 Task: Add Attachment from Google Drive to Card Card0000000027 in Board Board0000000007 in Workspace WS0000000003 in Trello. Add Cover Orange to Card Card0000000027 in Board Board0000000007 in Workspace WS0000000003 in Trello. Add "Add Label …" with "Title" Title0000000027 to Button Button0000000027 to Card Card0000000027 in Board Board0000000007 in Workspace WS0000000003 in Trello. Add Description DS0000000027 to Card Card0000000027 in Board Board0000000007 in Workspace WS0000000003 in Trello. Add Comment CM0000000027 to Card Card0000000027 in Board Board0000000007 in Workspace WS0000000003 in Trello
Action: Mouse moved to (458, 563)
Screenshot: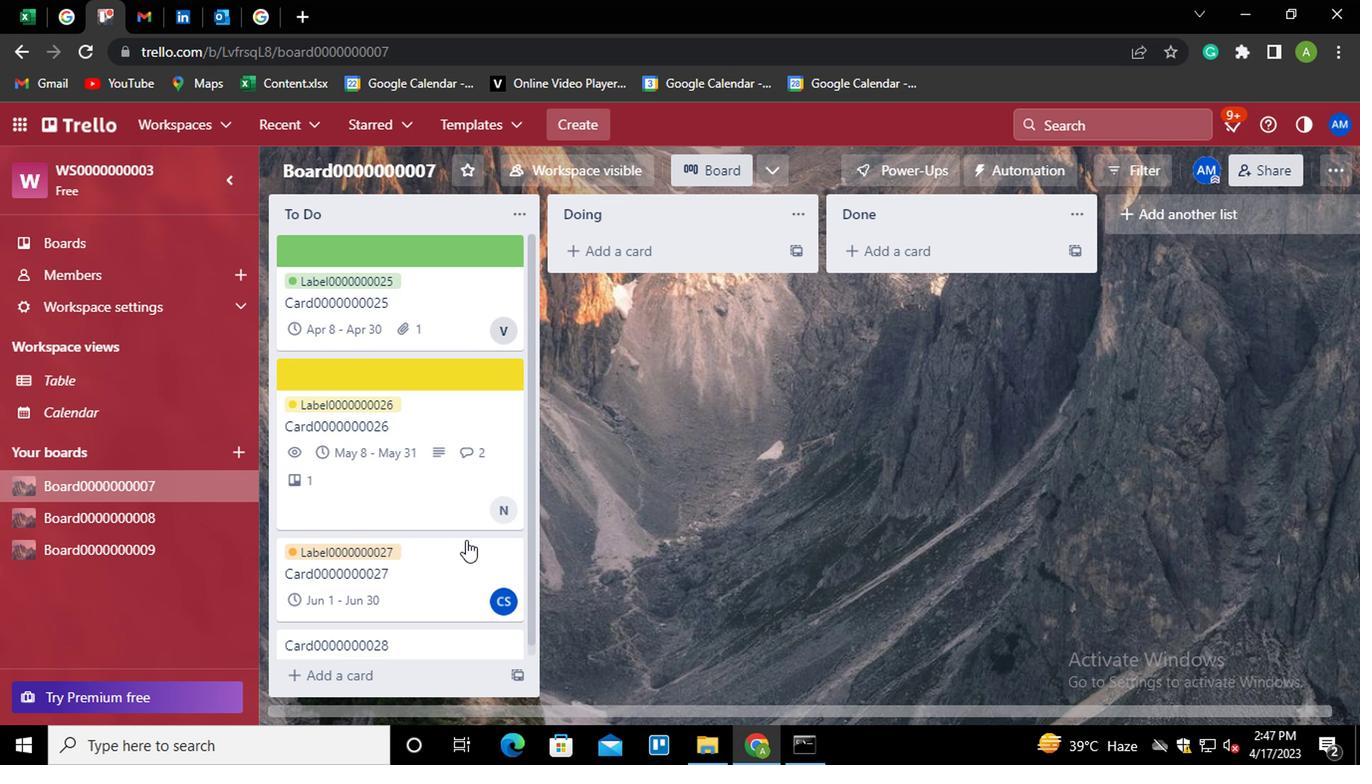 
Action: Mouse pressed left at (458, 563)
Screenshot: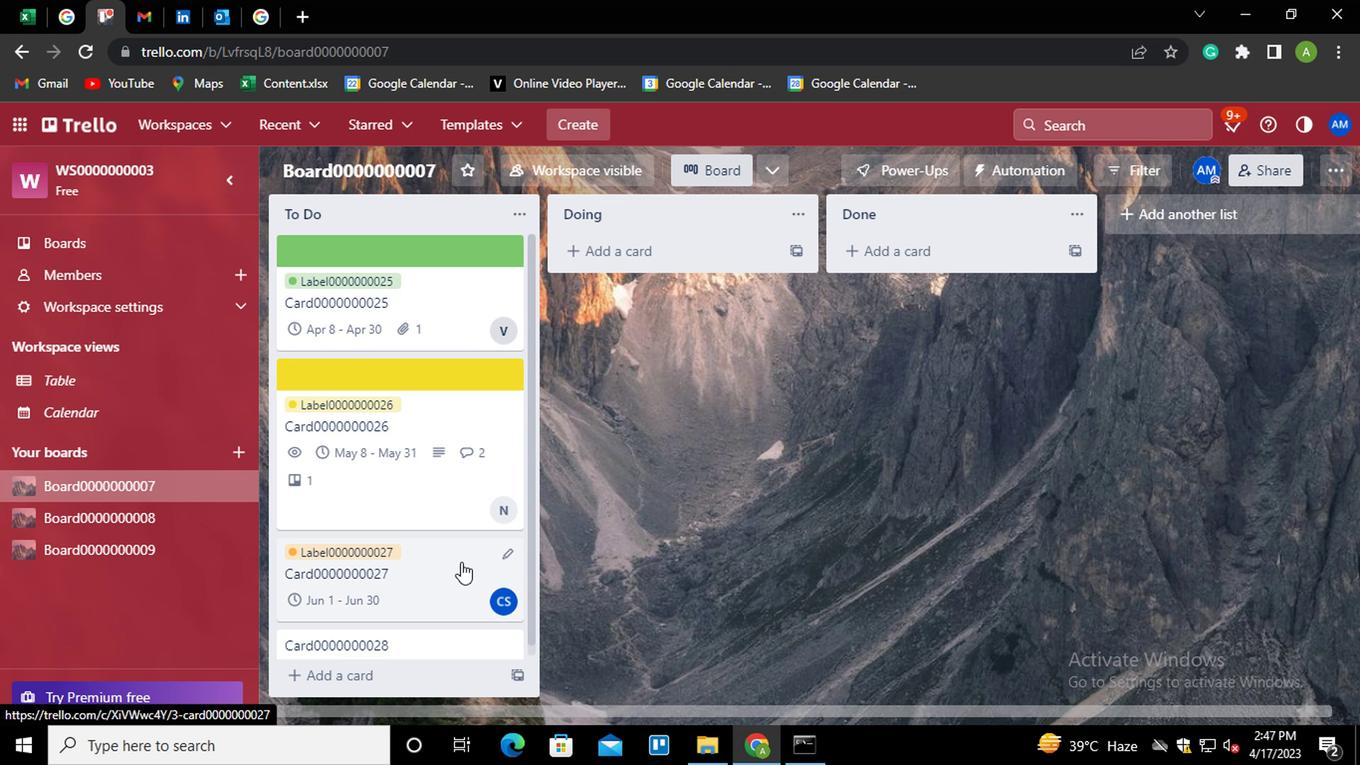 
Action: Mouse moved to (931, 437)
Screenshot: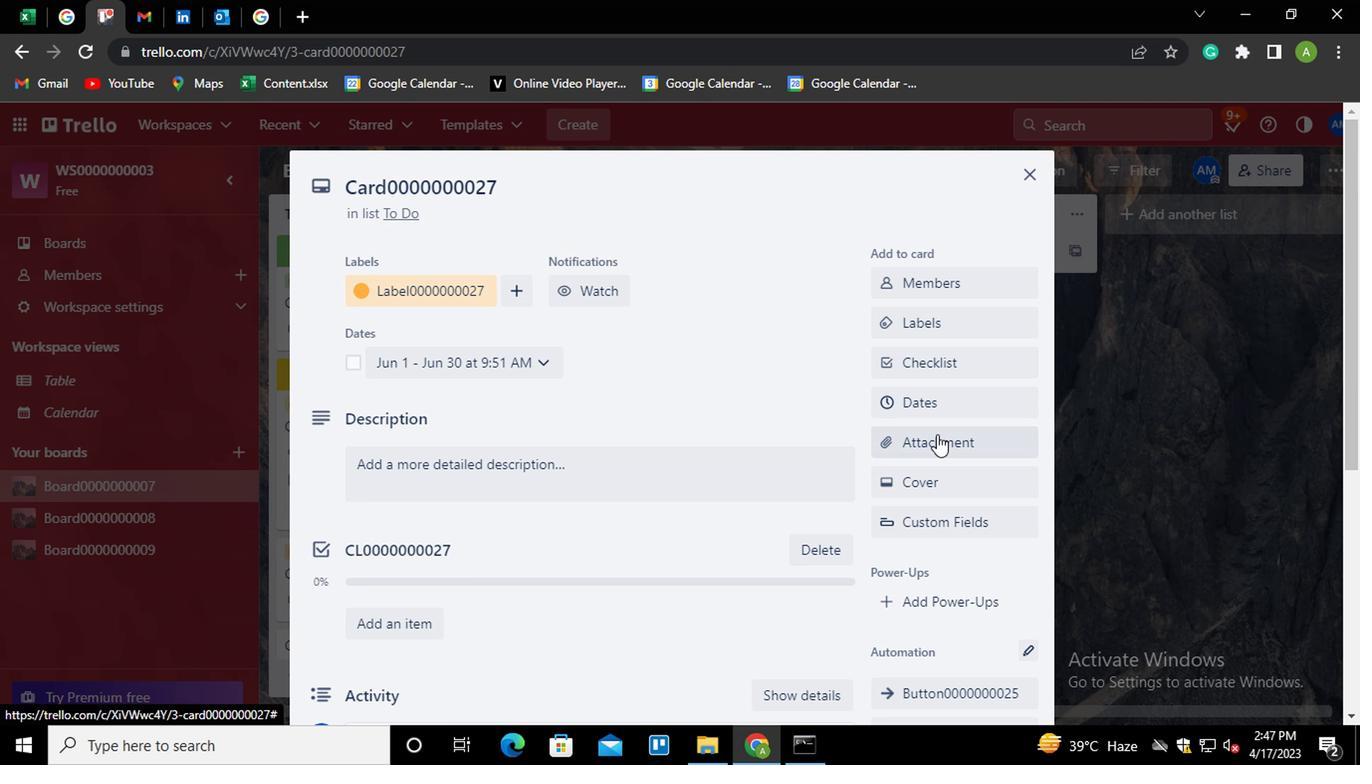 
Action: Mouse pressed left at (931, 437)
Screenshot: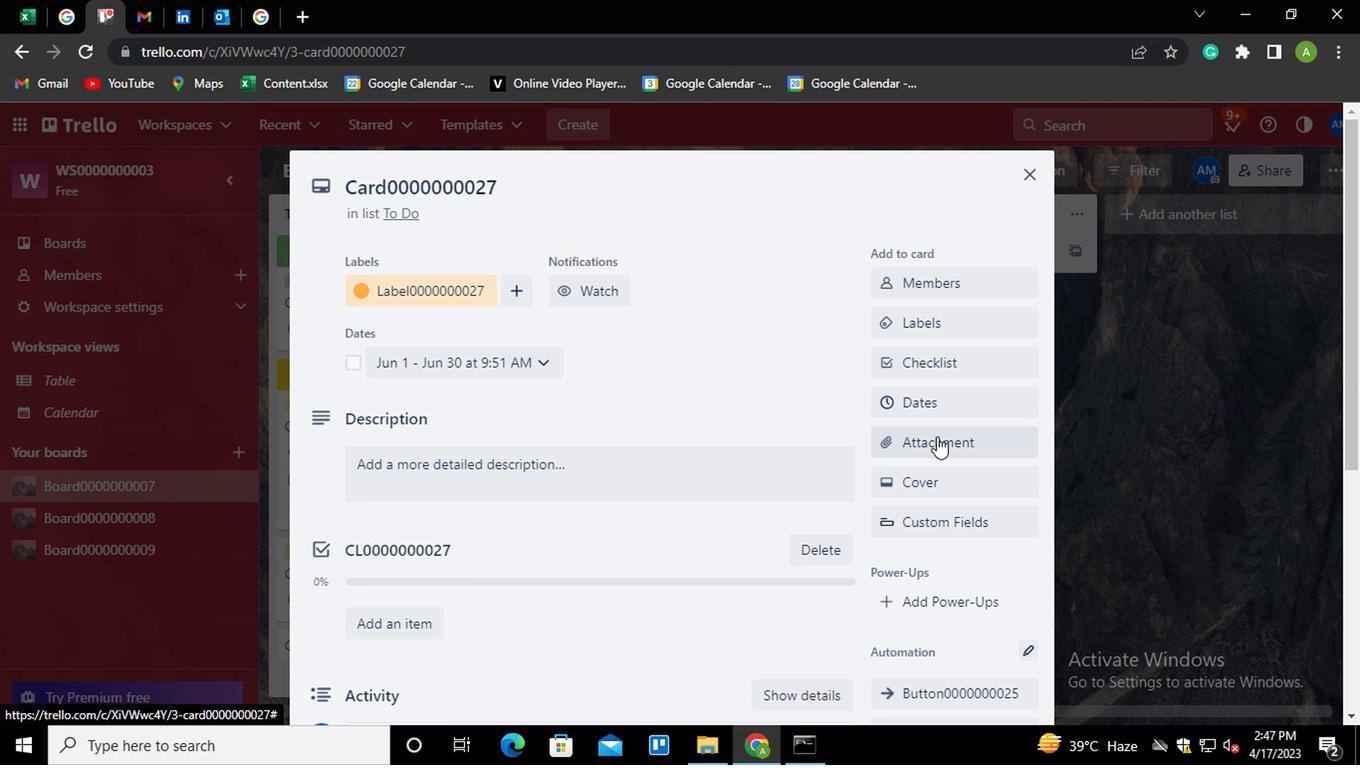 
Action: Mouse moved to (907, 275)
Screenshot: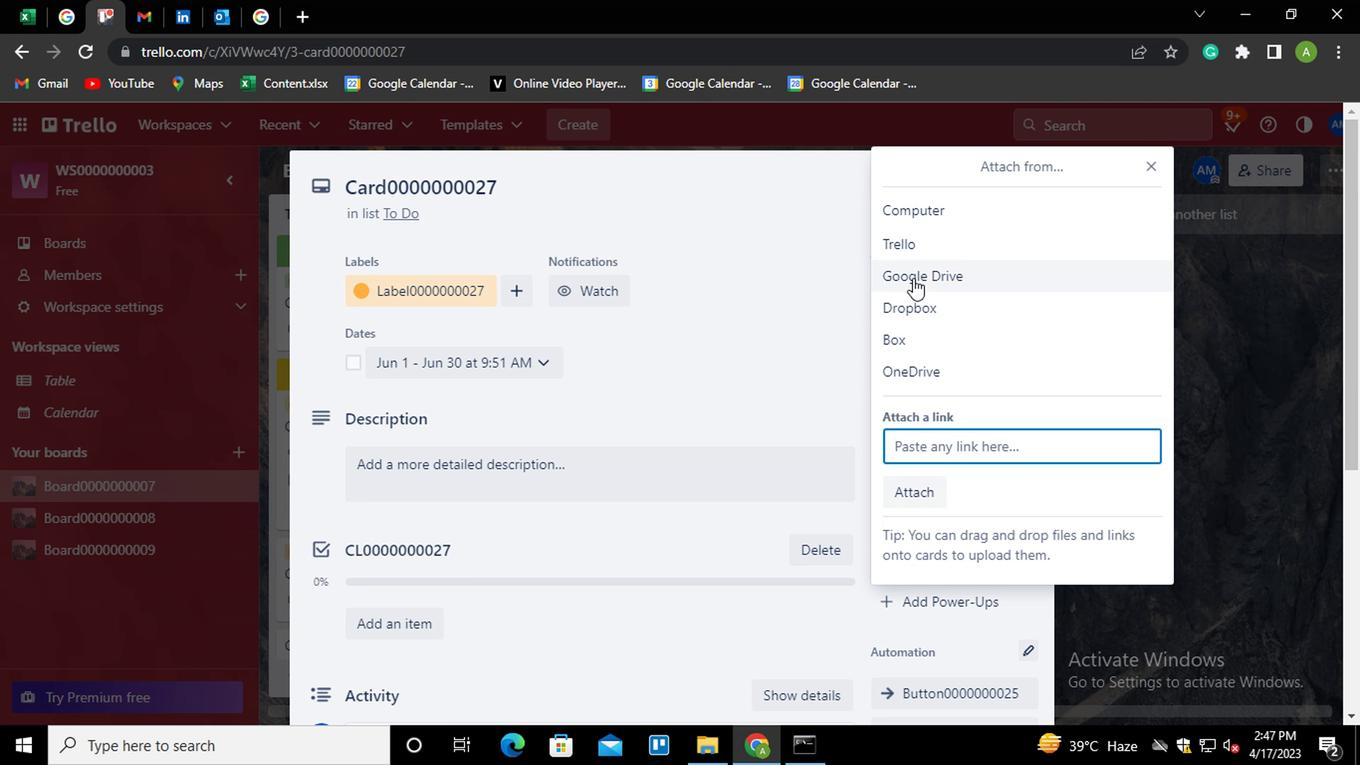 
Action: Mouse pressed left at (907, 275)
Screenshot: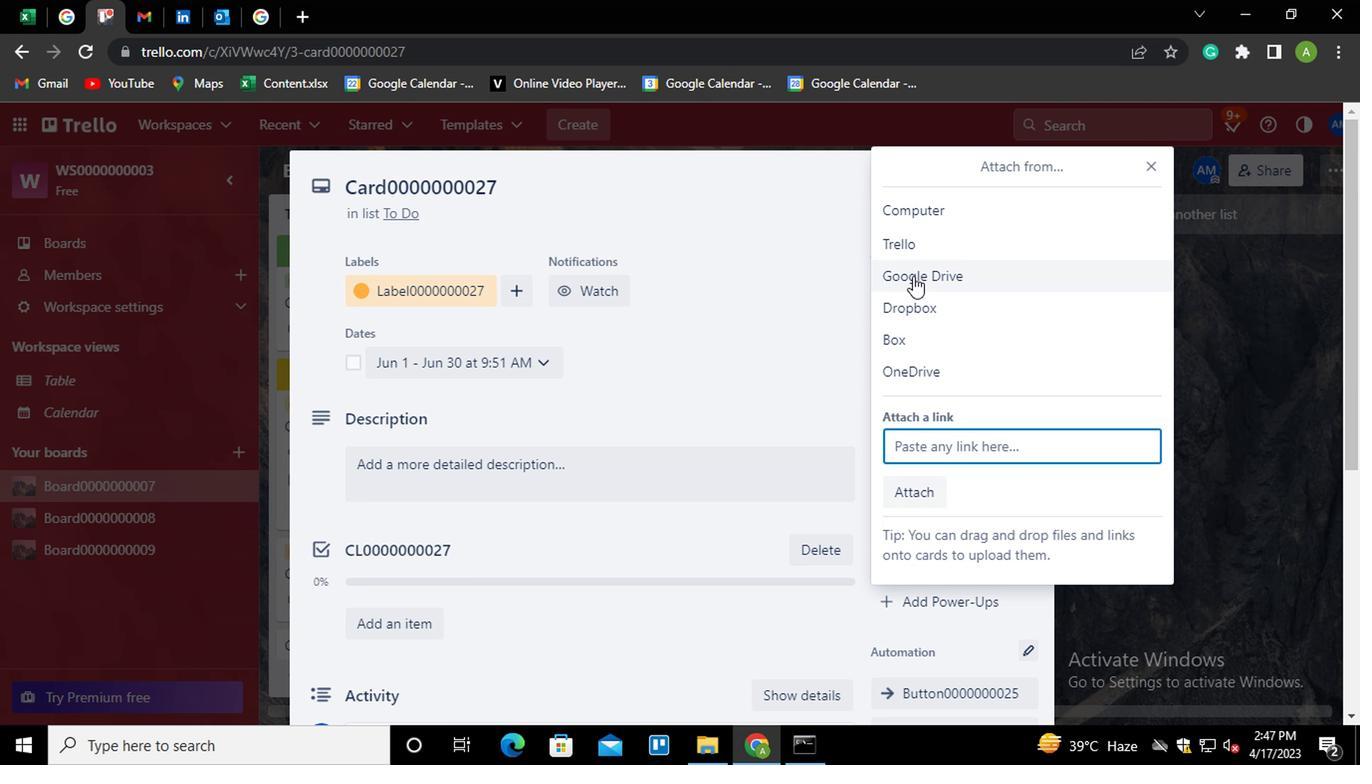 
Action: Mouse moved to (360, 418)
Screenshot: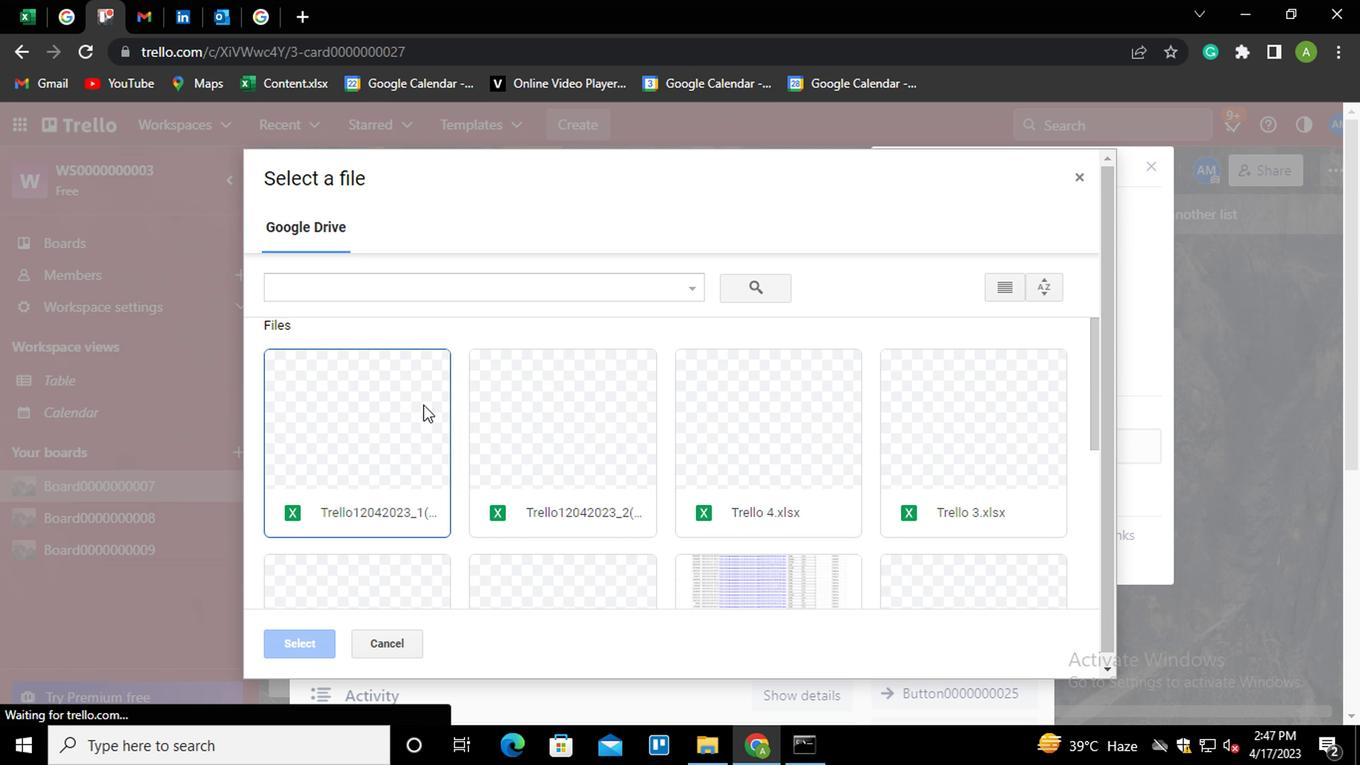 
Action: Mouse pressed left at (360, 418)
Screenshot: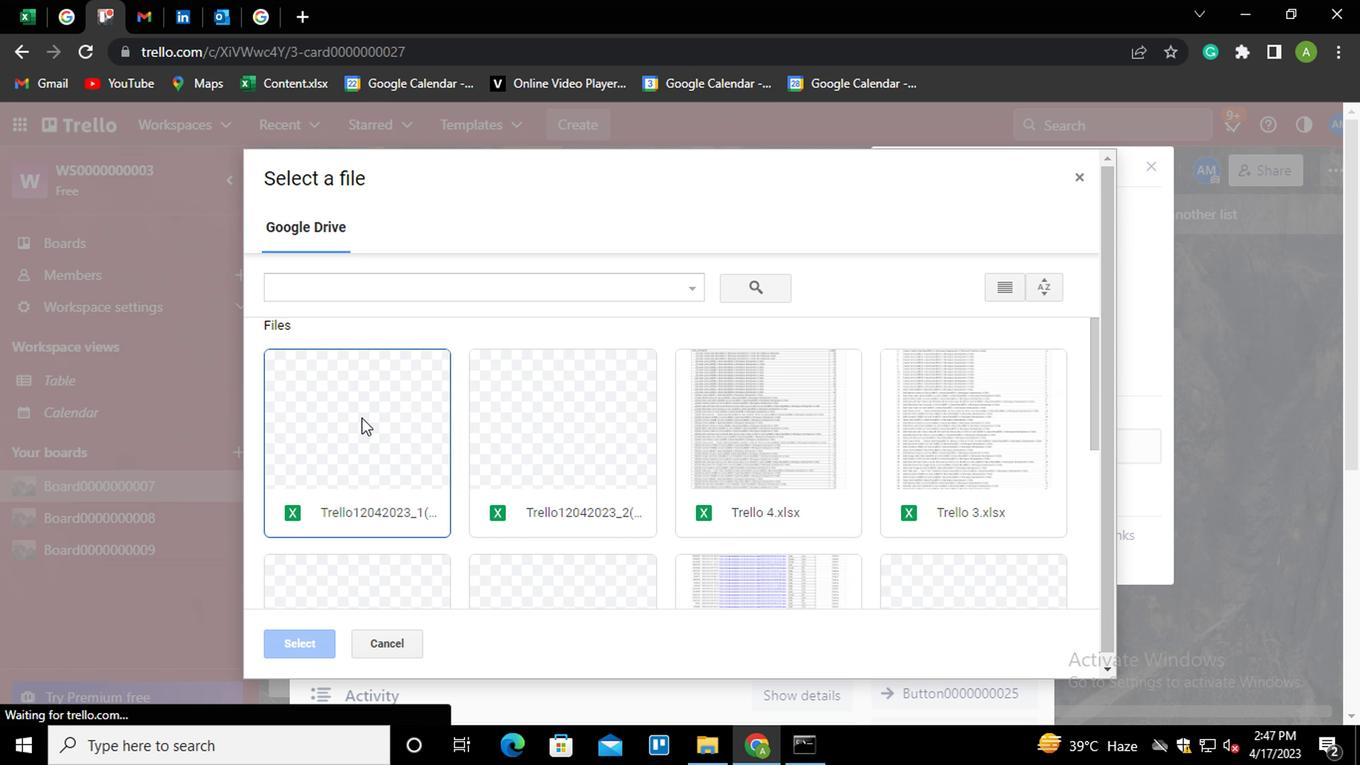 
Action: Mouse moved to (350, 473)
Screenshot: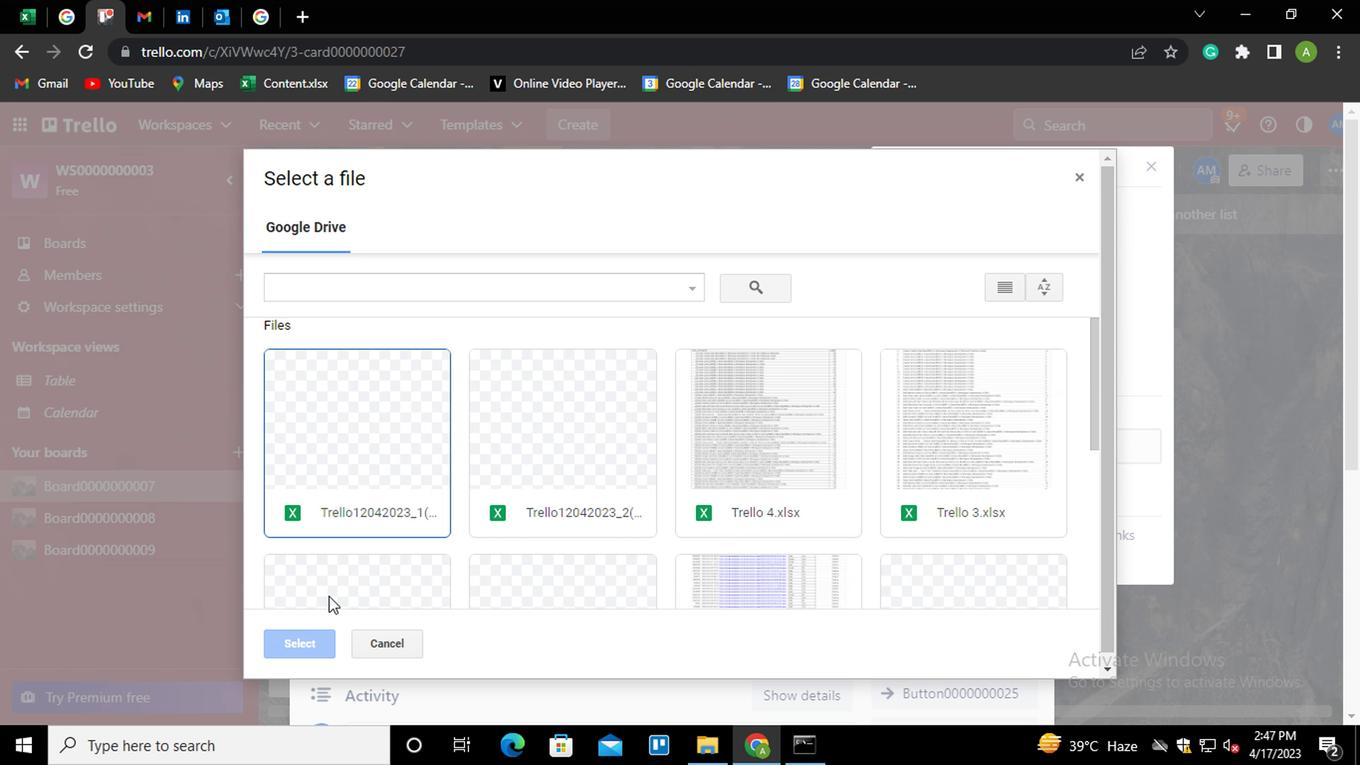 
Action: Mouse pressed left at (350, 473)
Screenshot: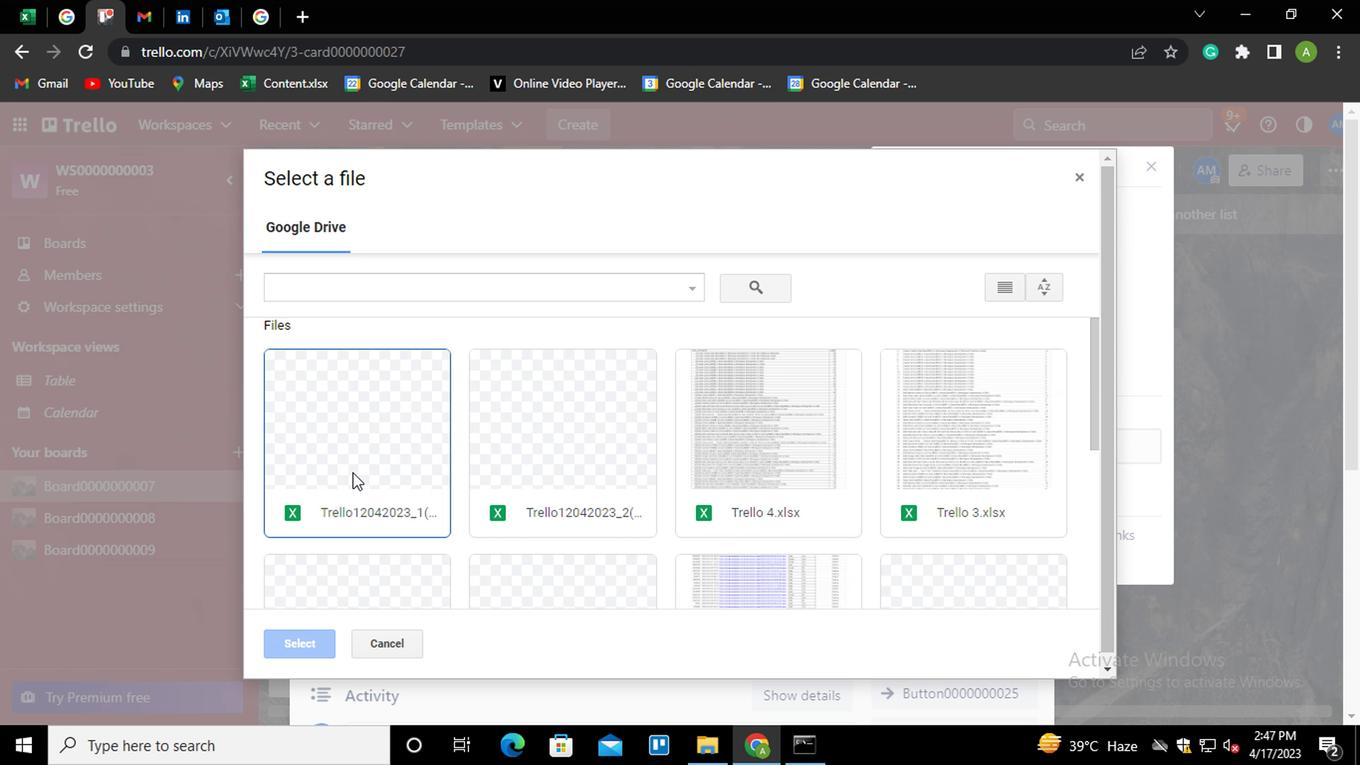 
Action: Mouse moved to (305, 642)
Screenshot: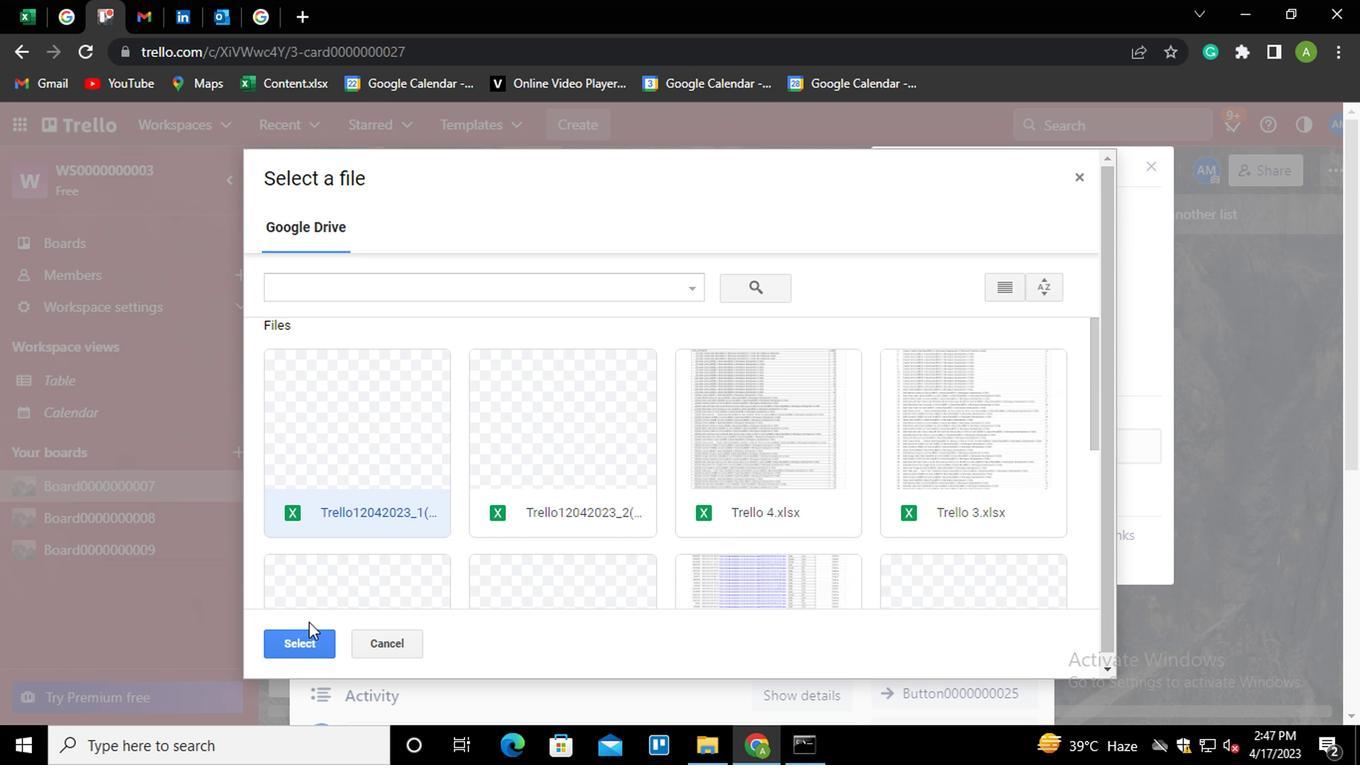 
Action: Mouse pressed left at (305, 642)
Screenshot: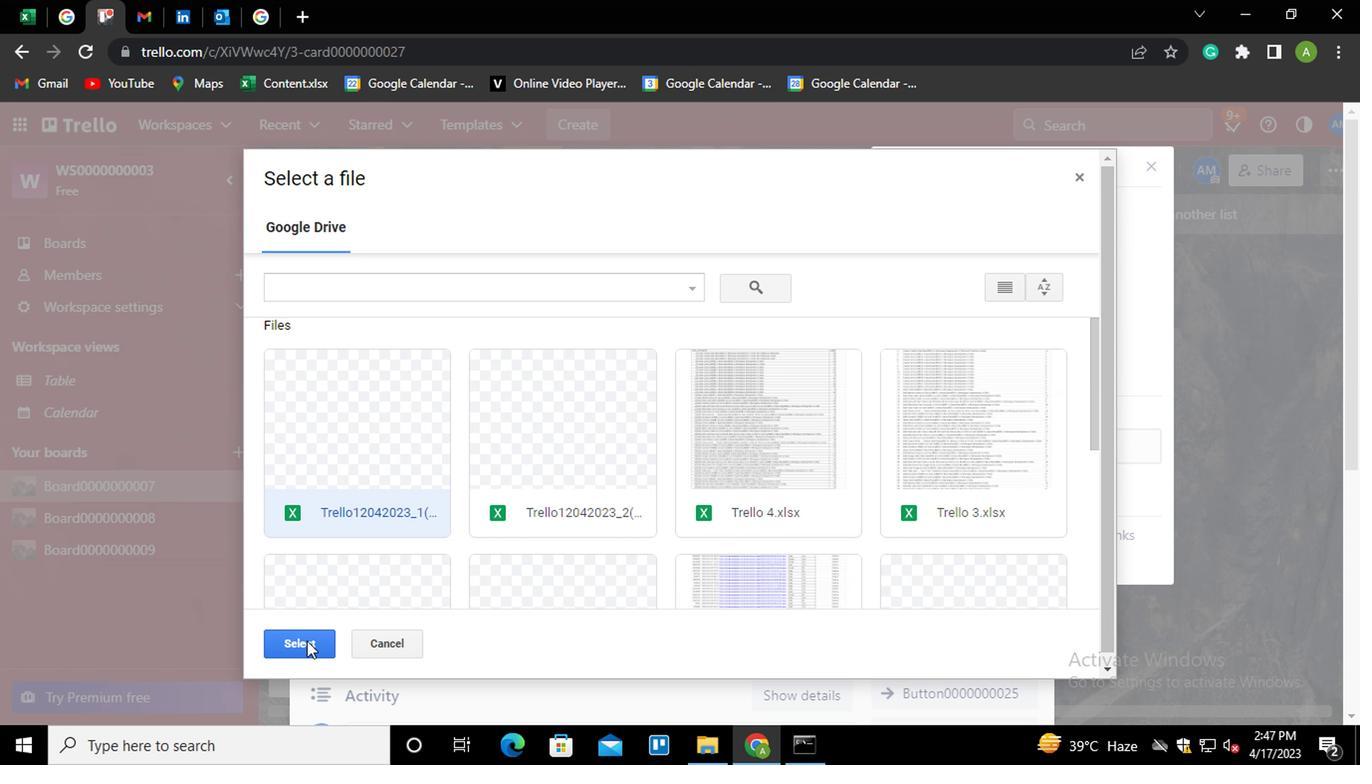 
Action: Mouse moved to (895, 488)
Screenshot: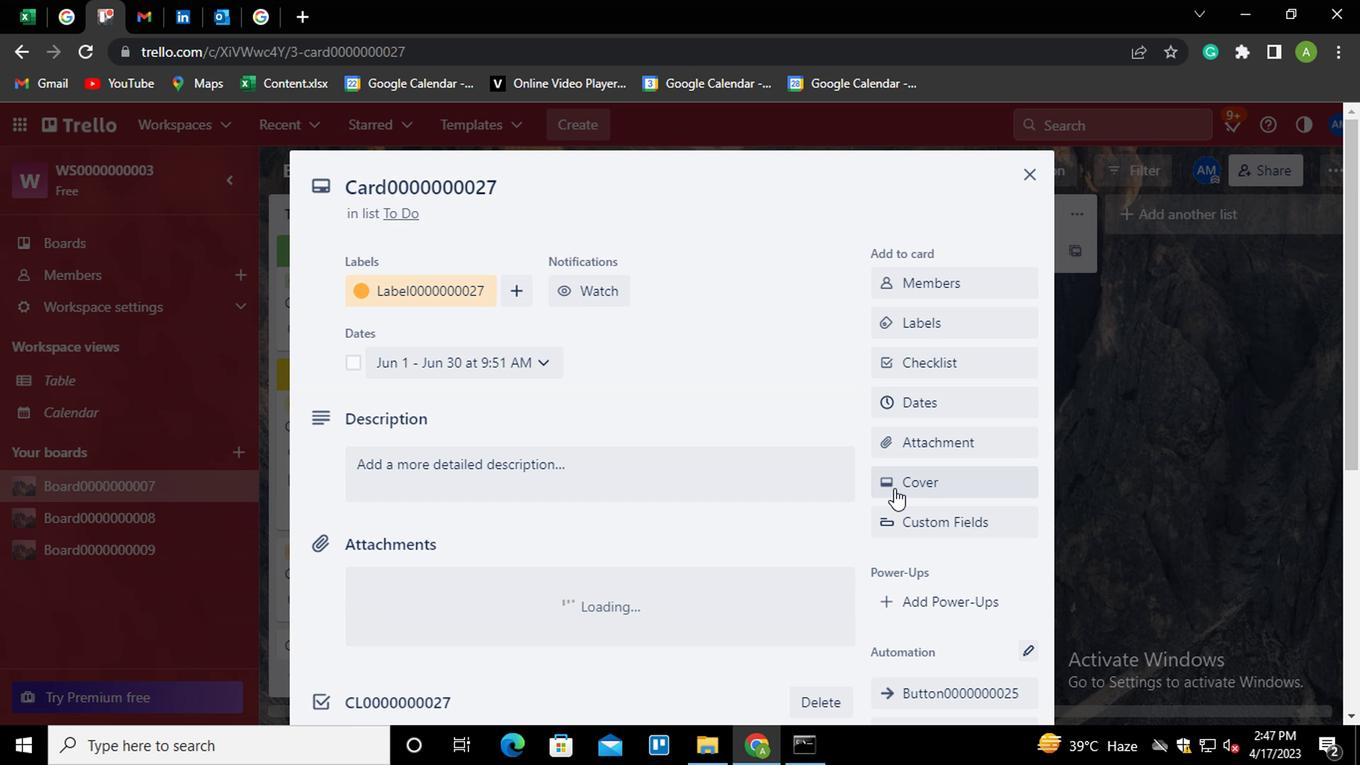 
Action: Mouse pressed left at (895, 488)
Screenshot: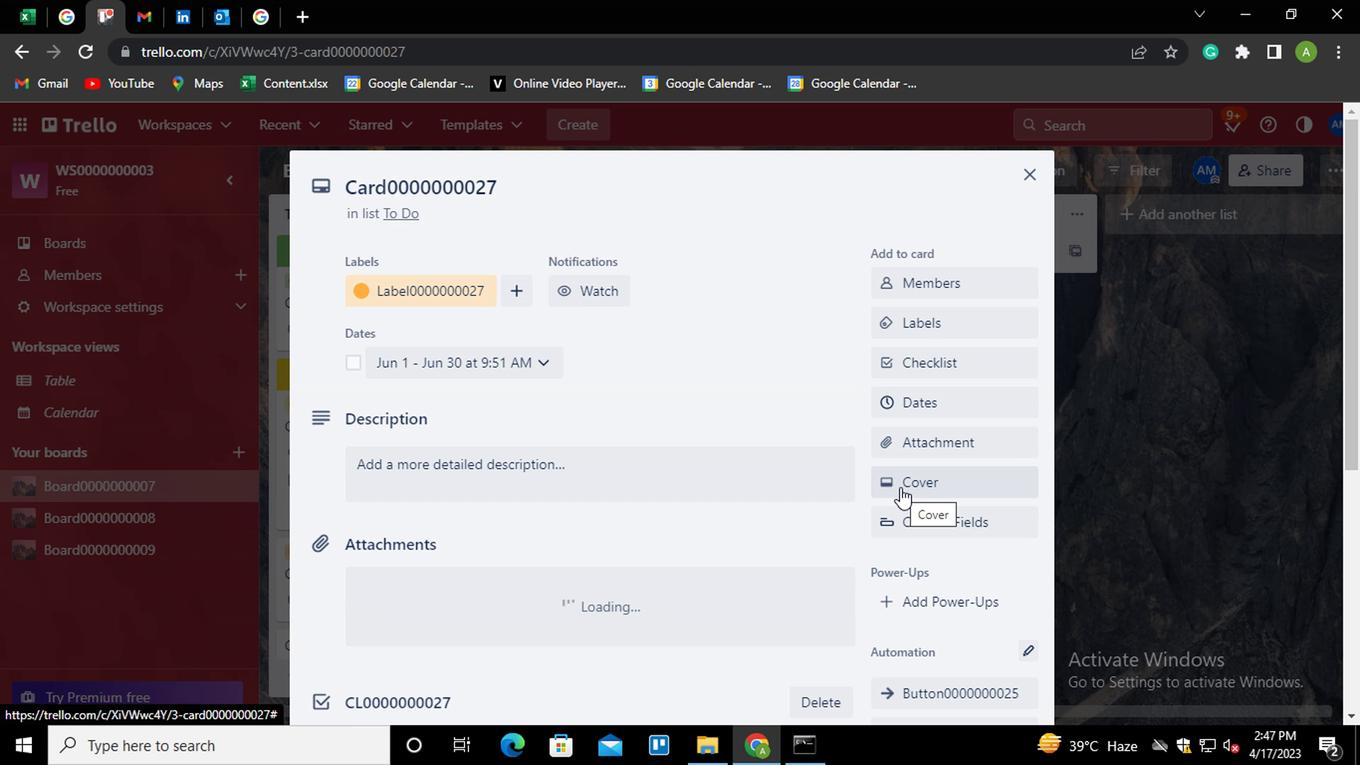 
Action: Mouse moved to (1031, 336)
Screenshot: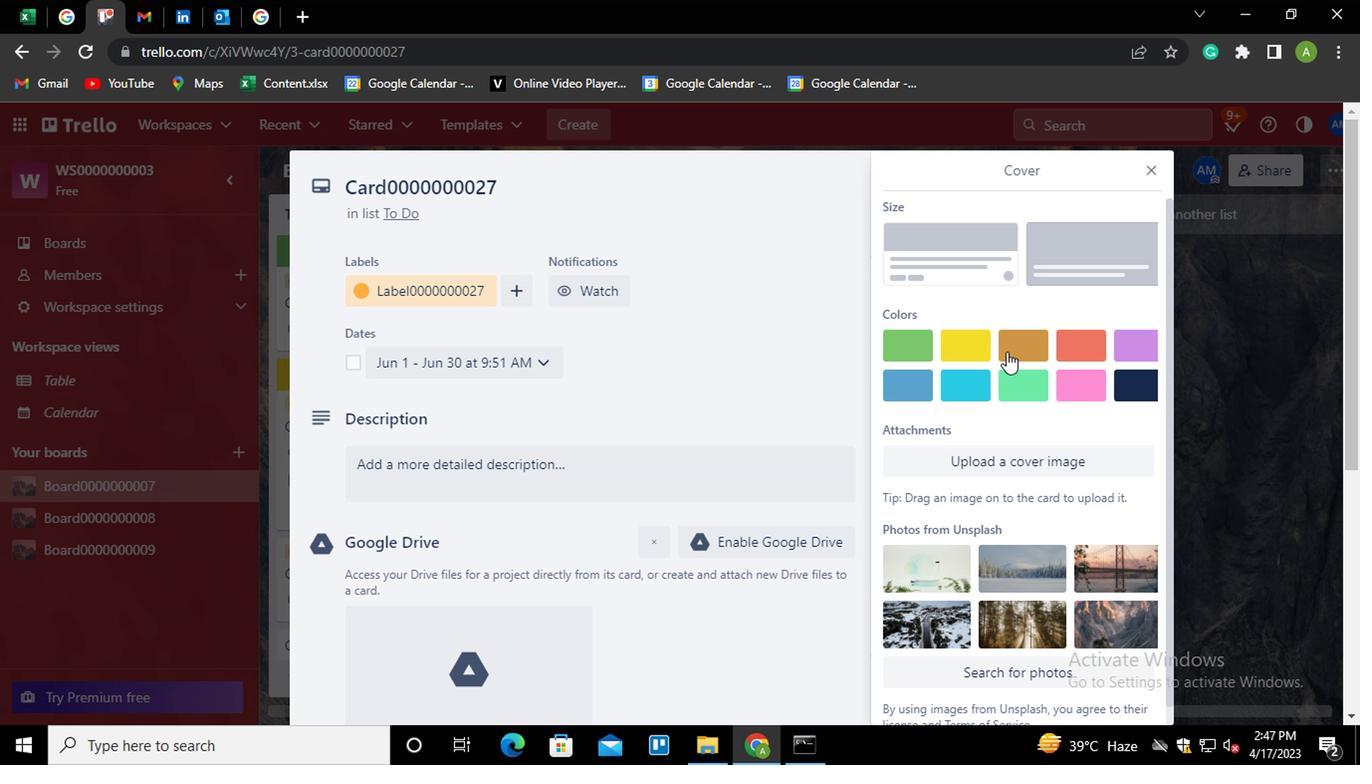 
Action: Mouse pressed left at (1031, 336)
Screenshot: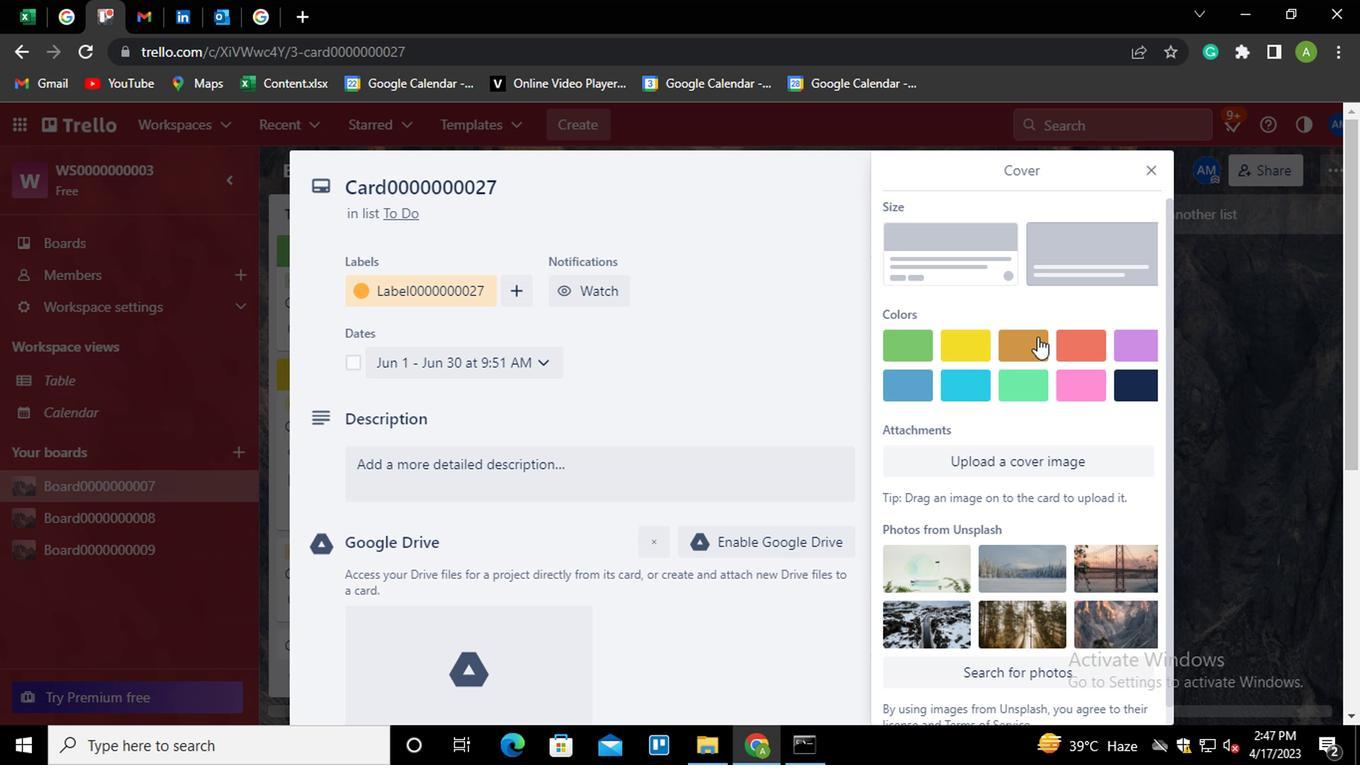 
Action: Mouse moved to (814, 444)
Screenshot: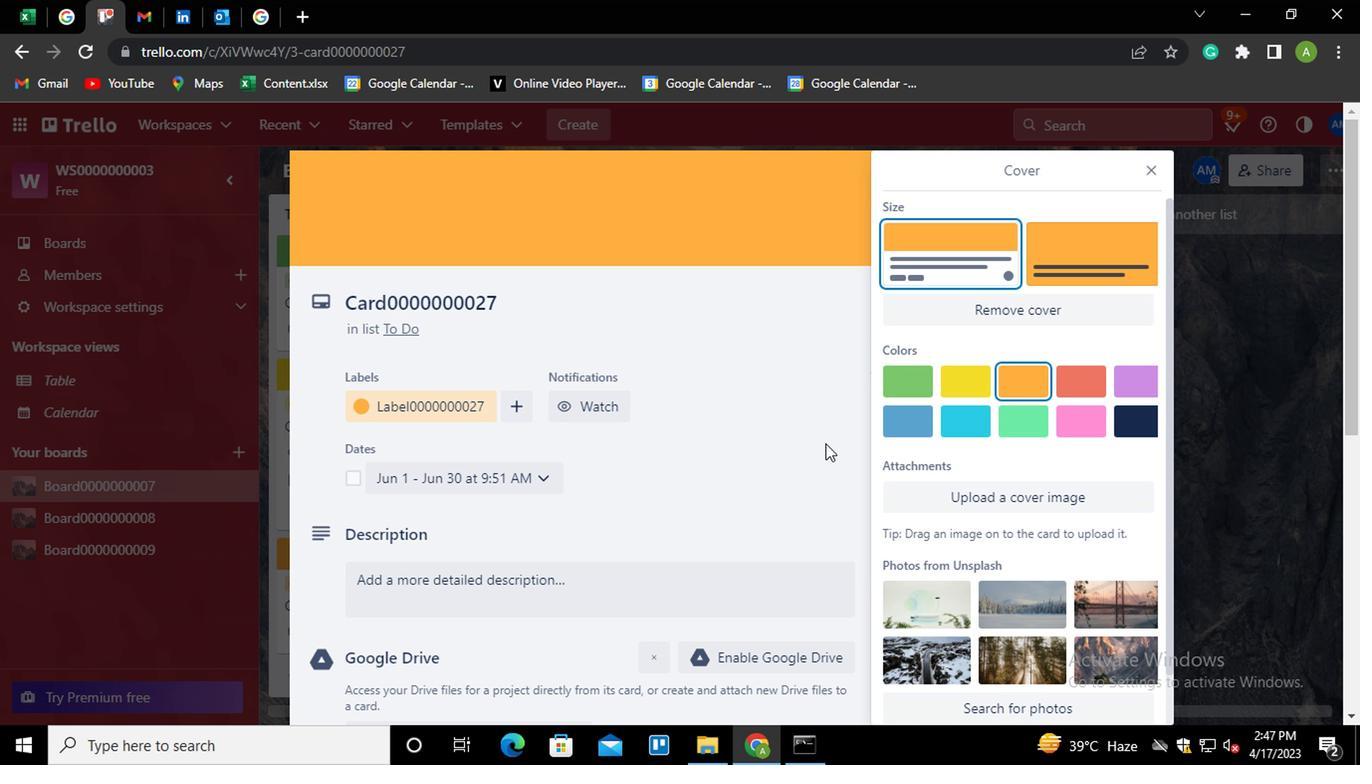 
Action: Mouse pressed left at (814, 444)
Screenshot: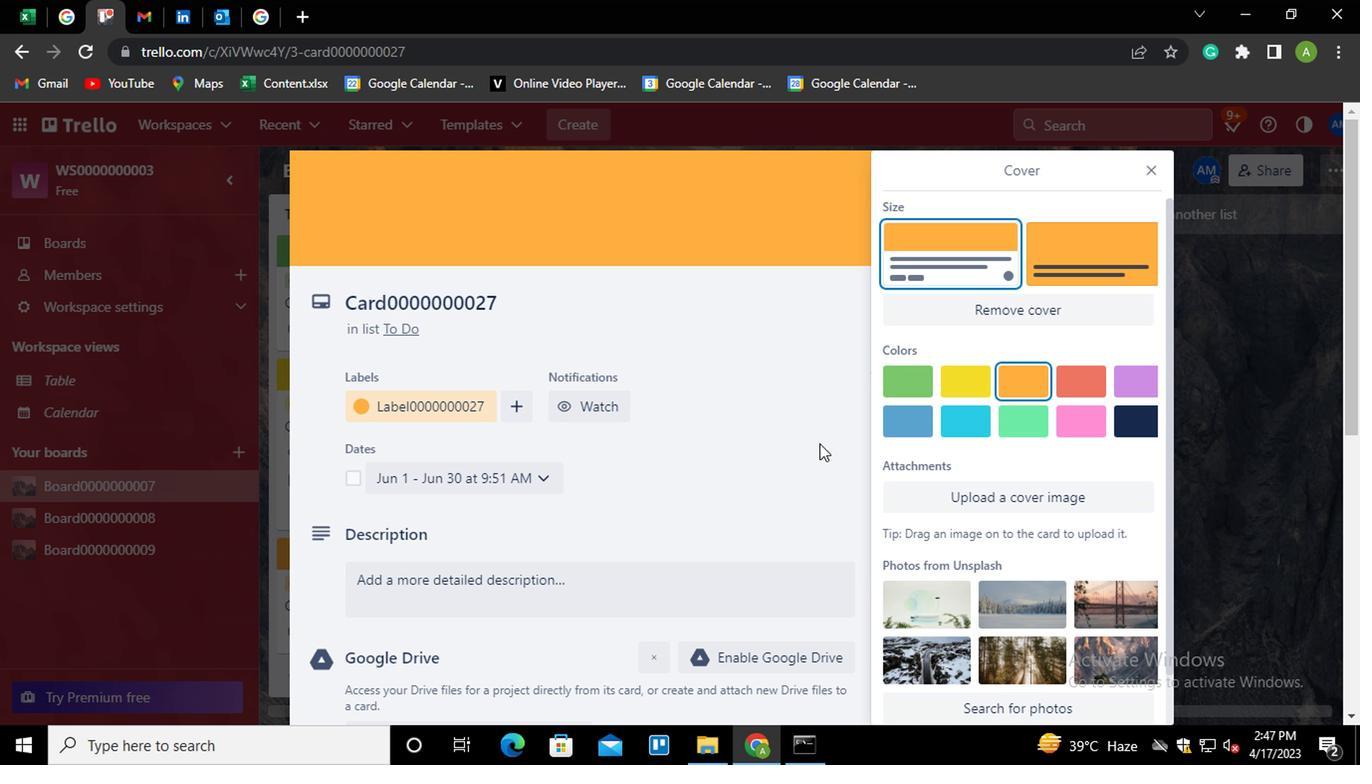 
Action: Mouse moved to (888, 542)
Screenshot: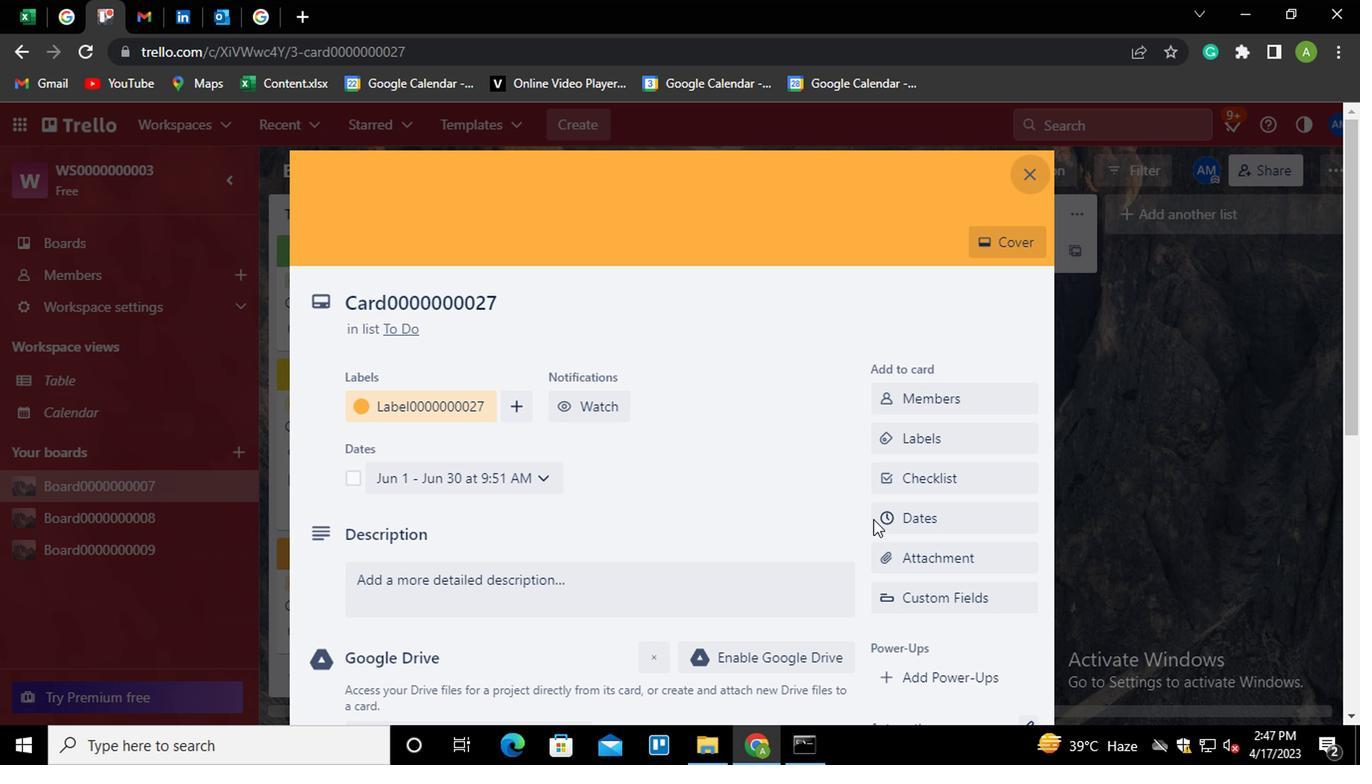 
Action: Mouse scrolled (888, 541) with delta (0, 0)
Screenshot: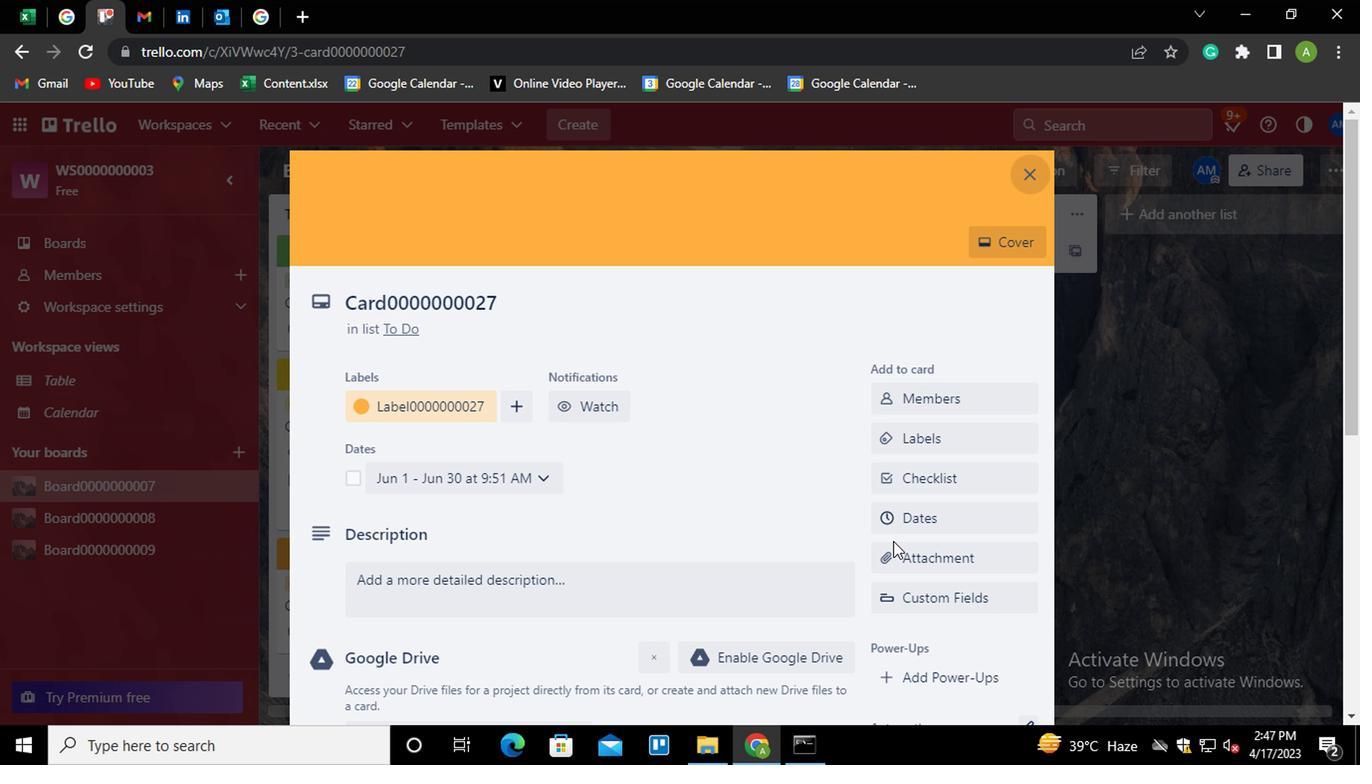 
Action: Mouse scrolled (888, 541) with delta (0, 0)
Screenshot: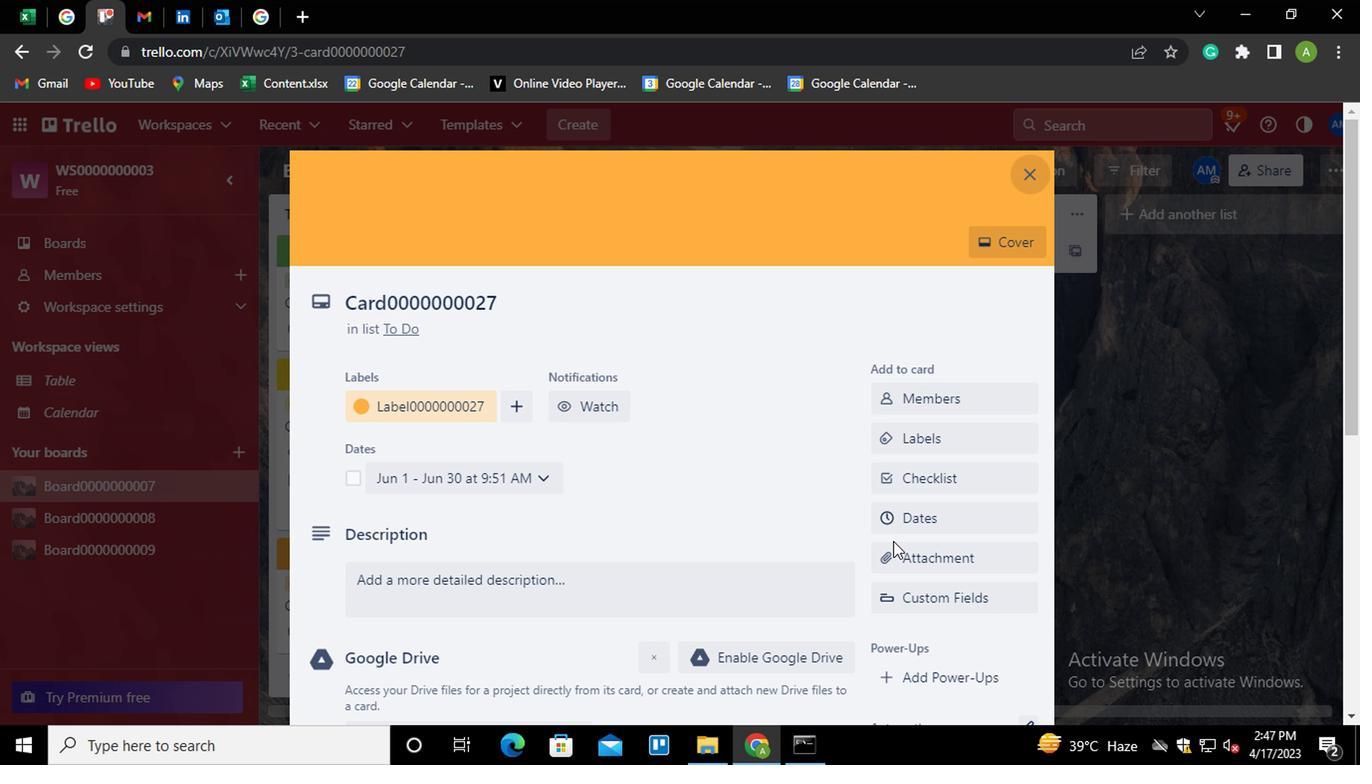 
Action: Mouse moved to (914, 644)
Screenshot: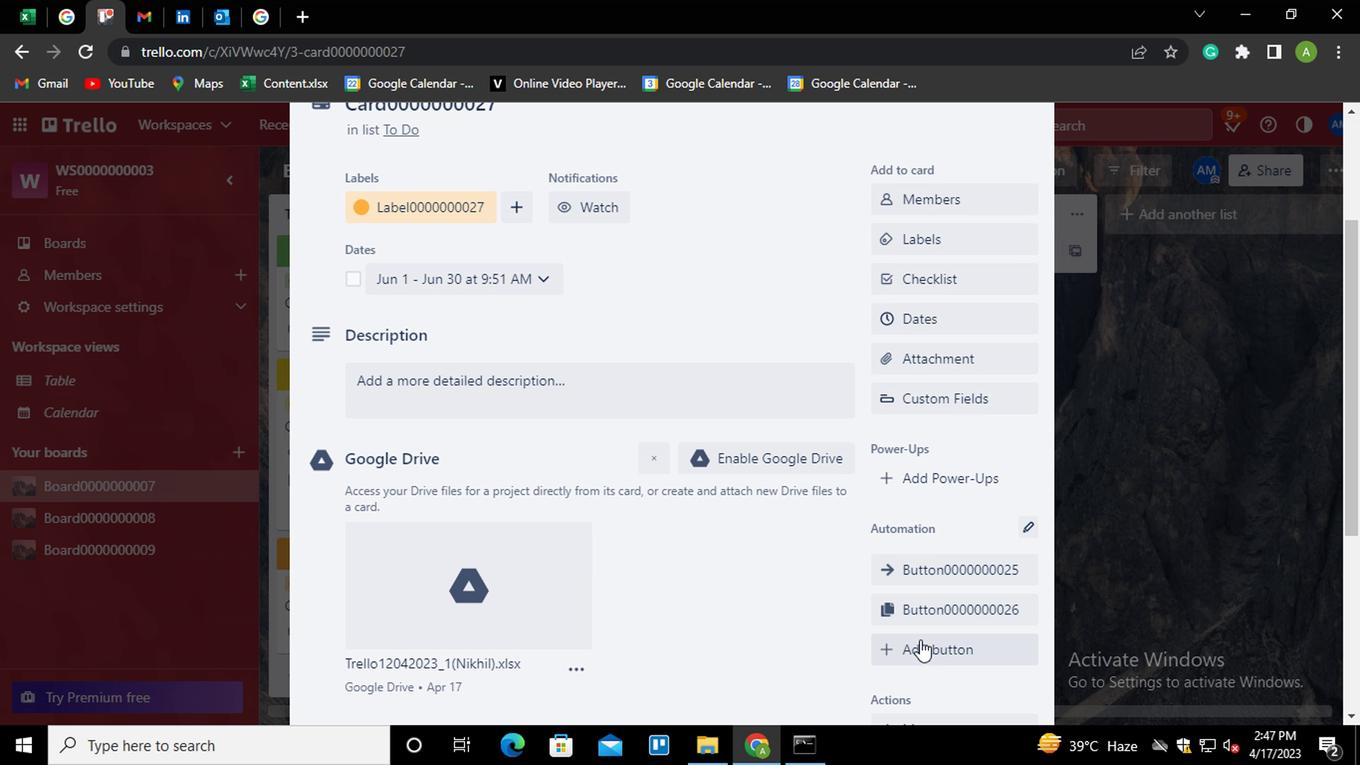 
Action: Mouse pressed left at (914, 644)
Screenshot: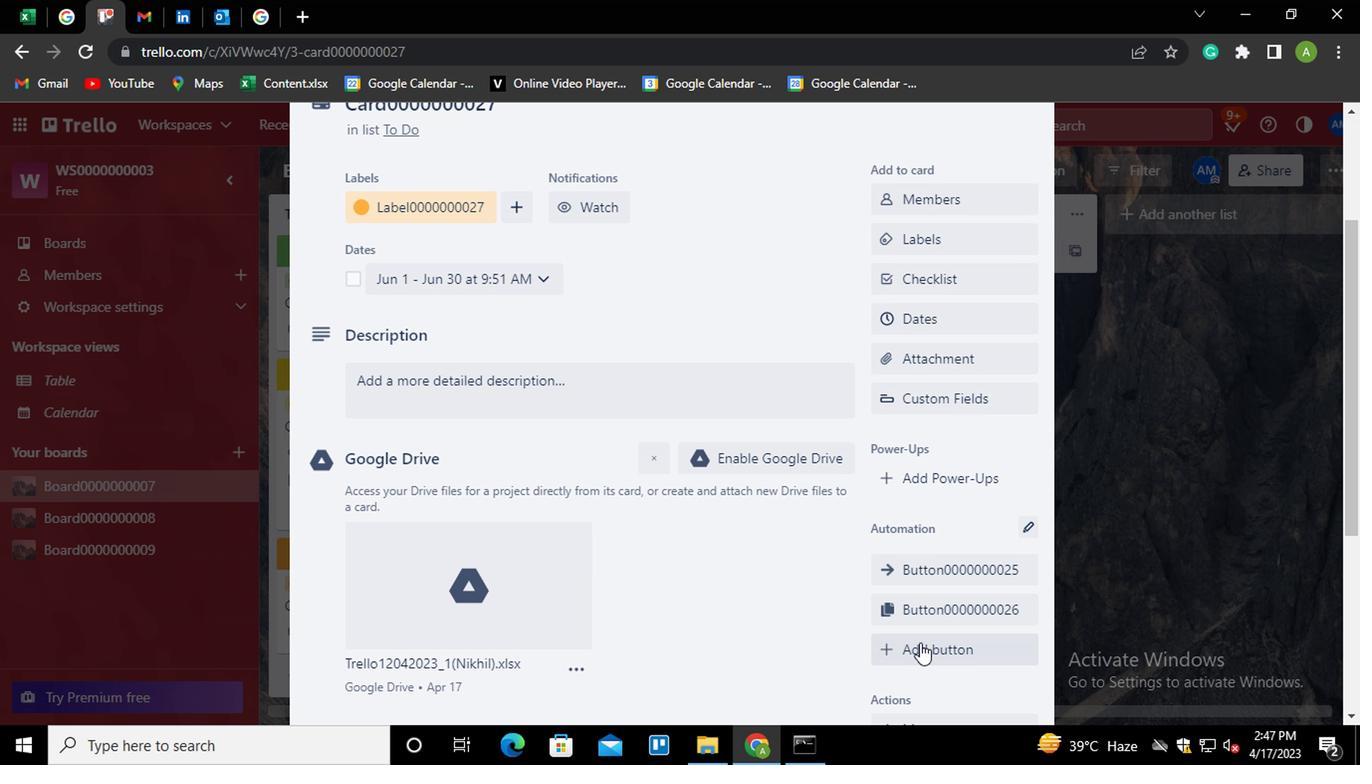 
Action: Mouse moved to (943, 343)
Screenshot: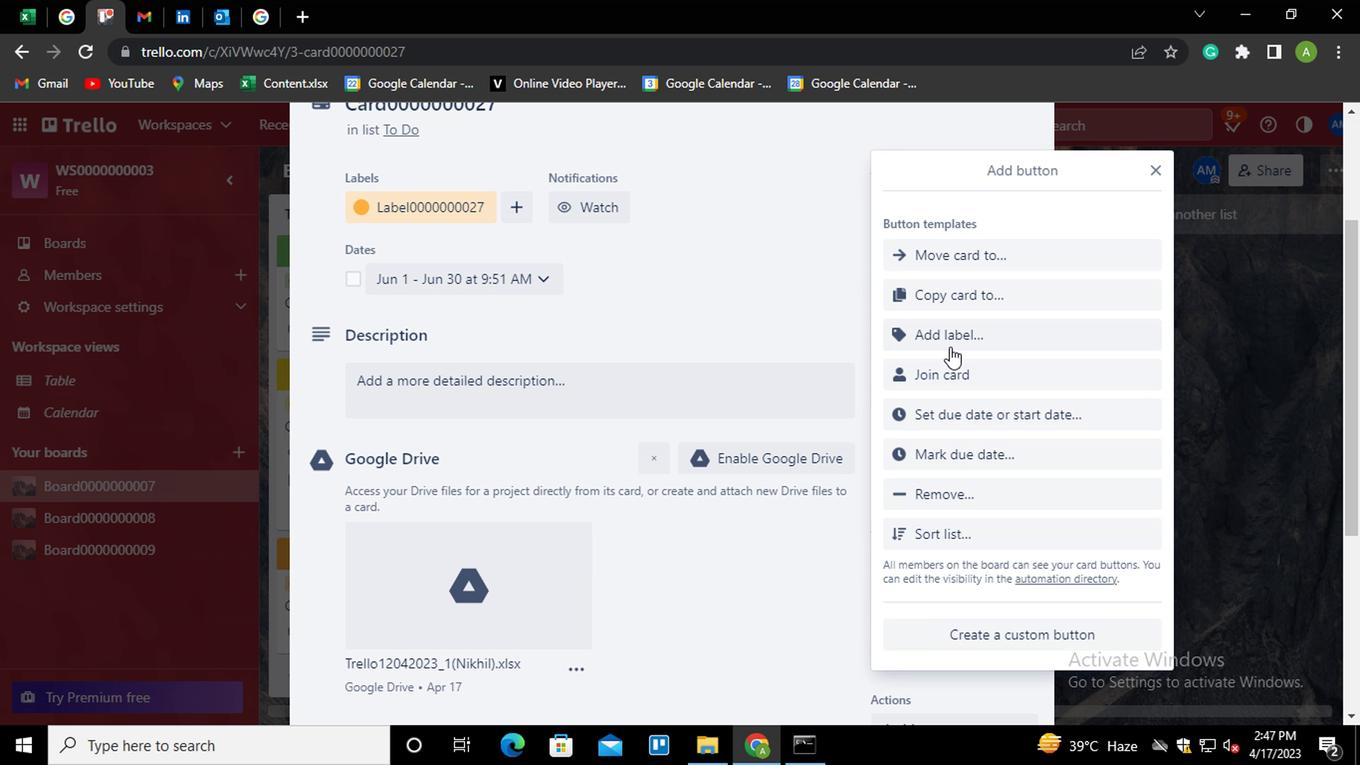 
Action: Mouse pressed left at (943, 343)
Screenshot: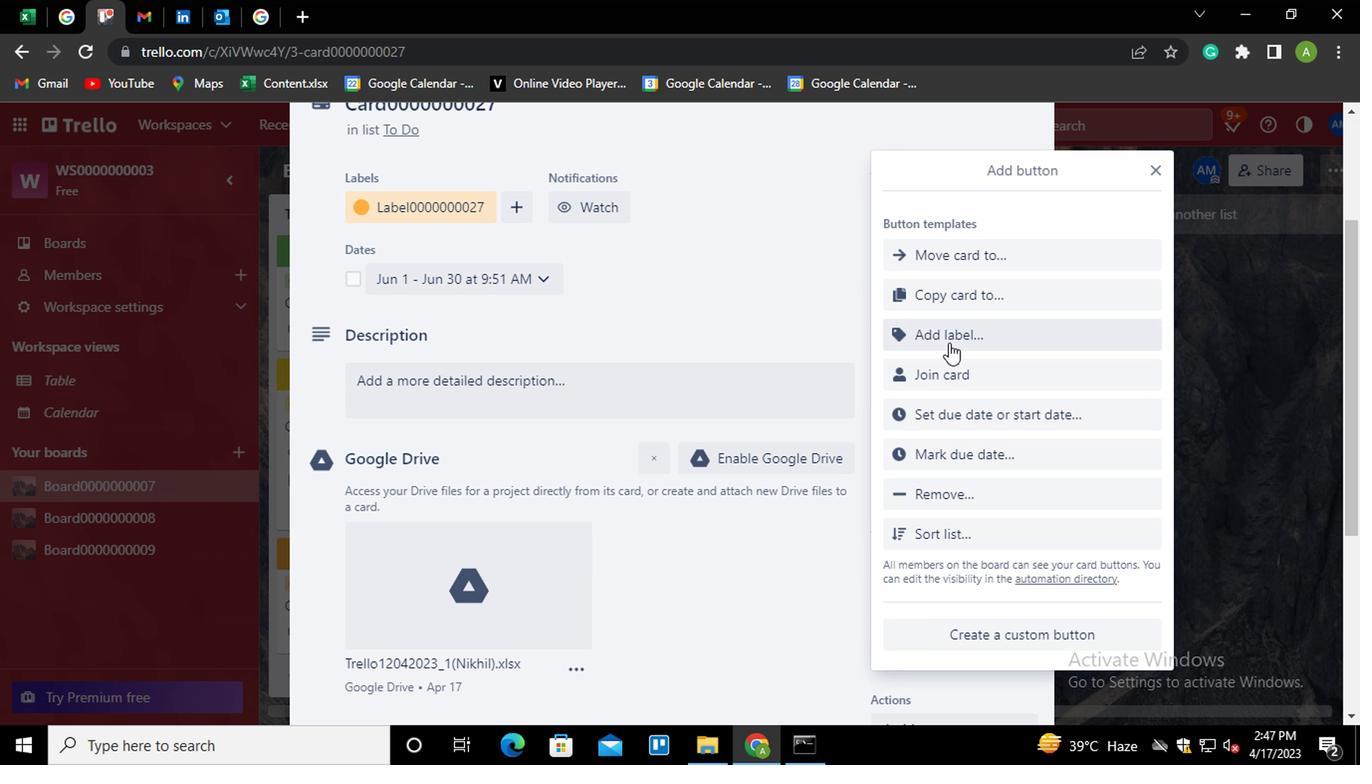 
Action: Mouse moved to (950, 325)
Screenshot: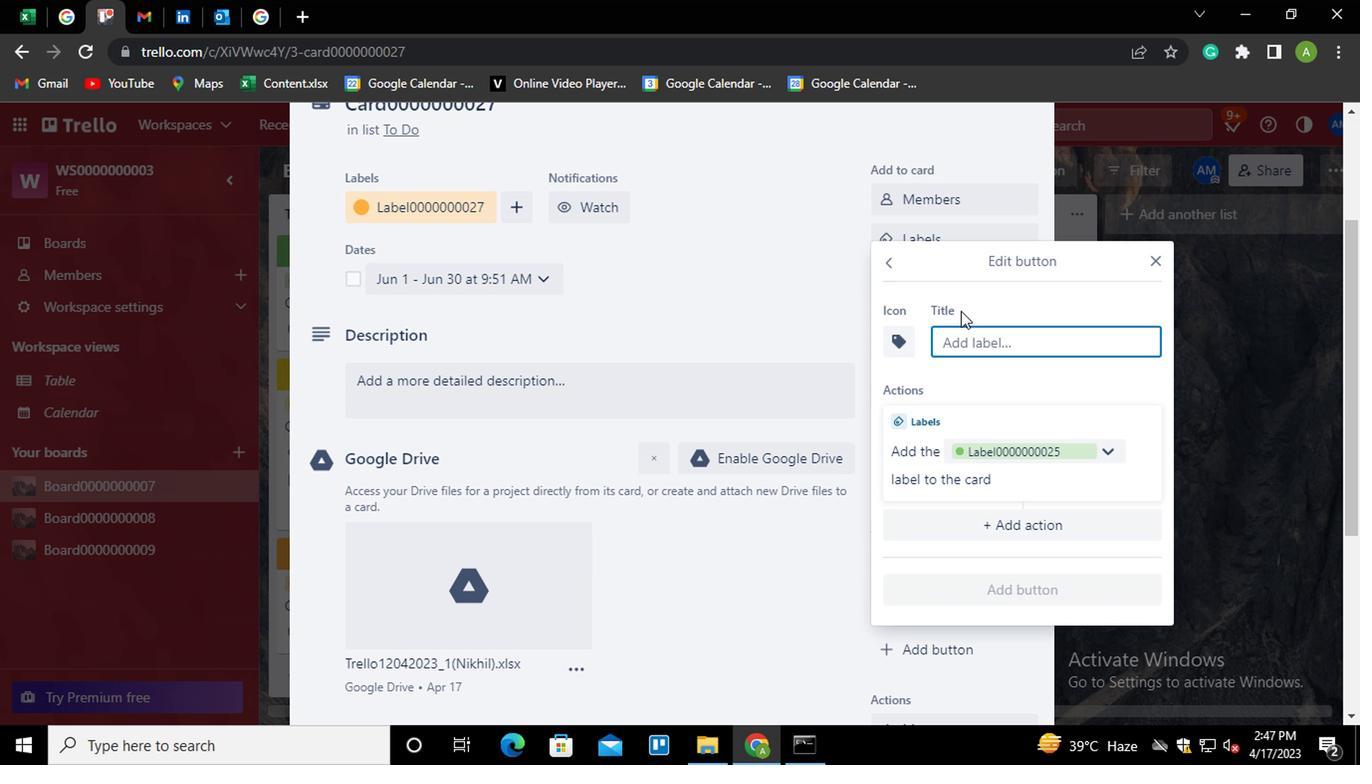 
Action: Key pressed <Key.shift>
Screenshot: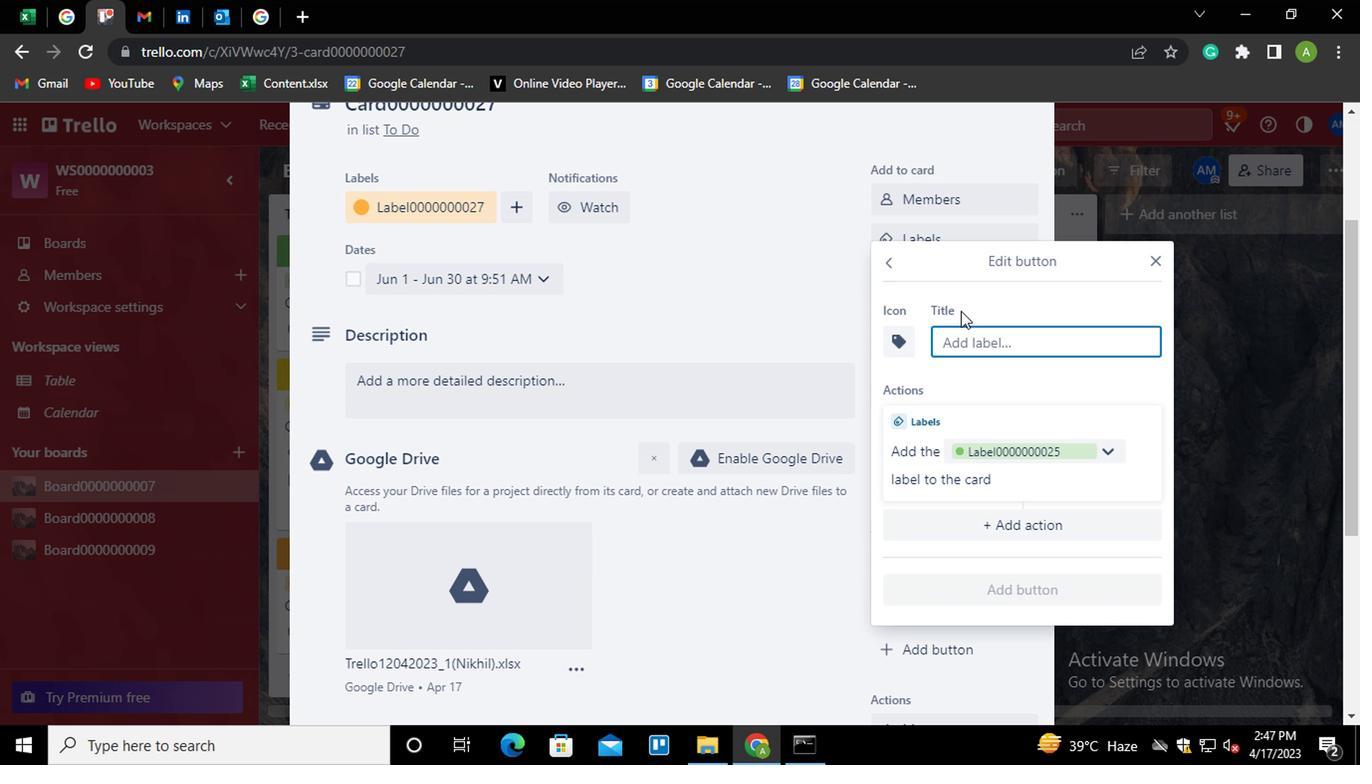 
Action: Mouse moved to (950, 325)
Screenshot: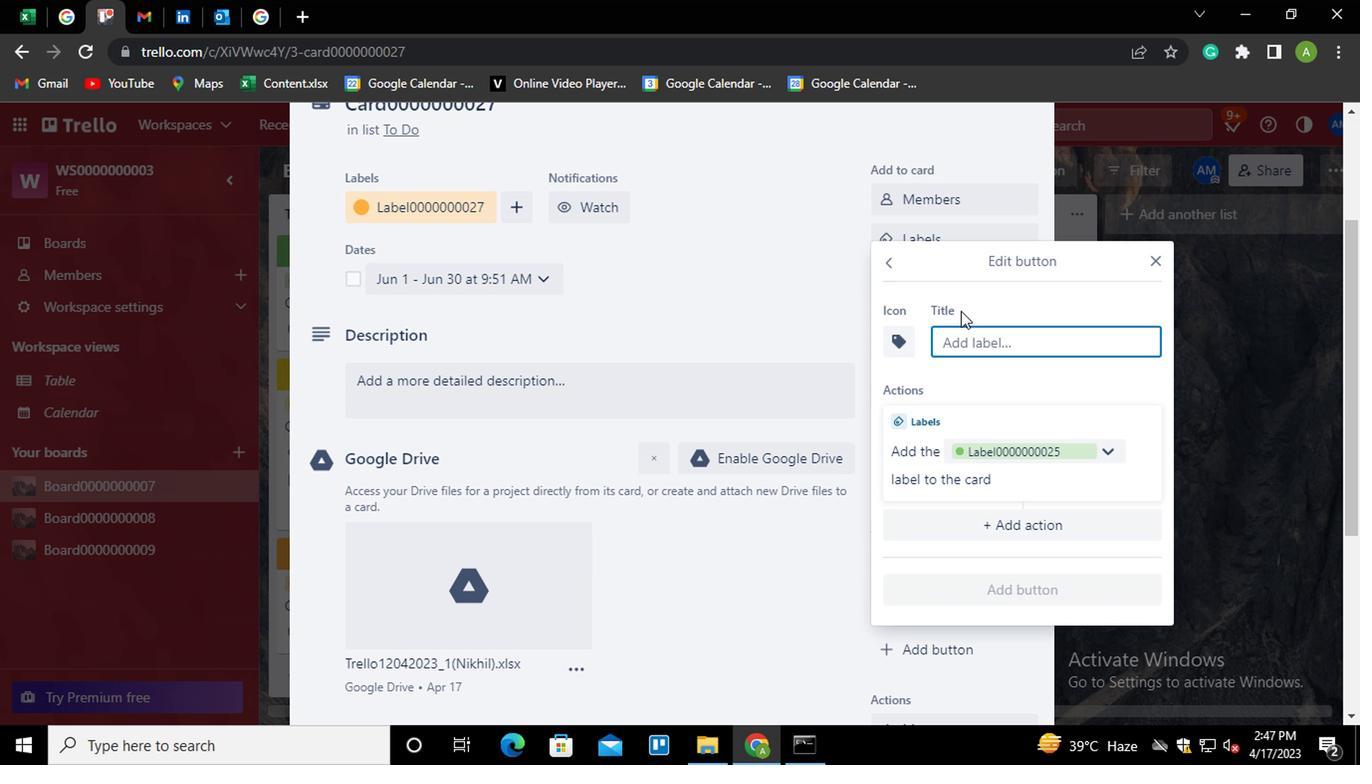 
Action: Key pressed TITLE0000000027
Screenshot: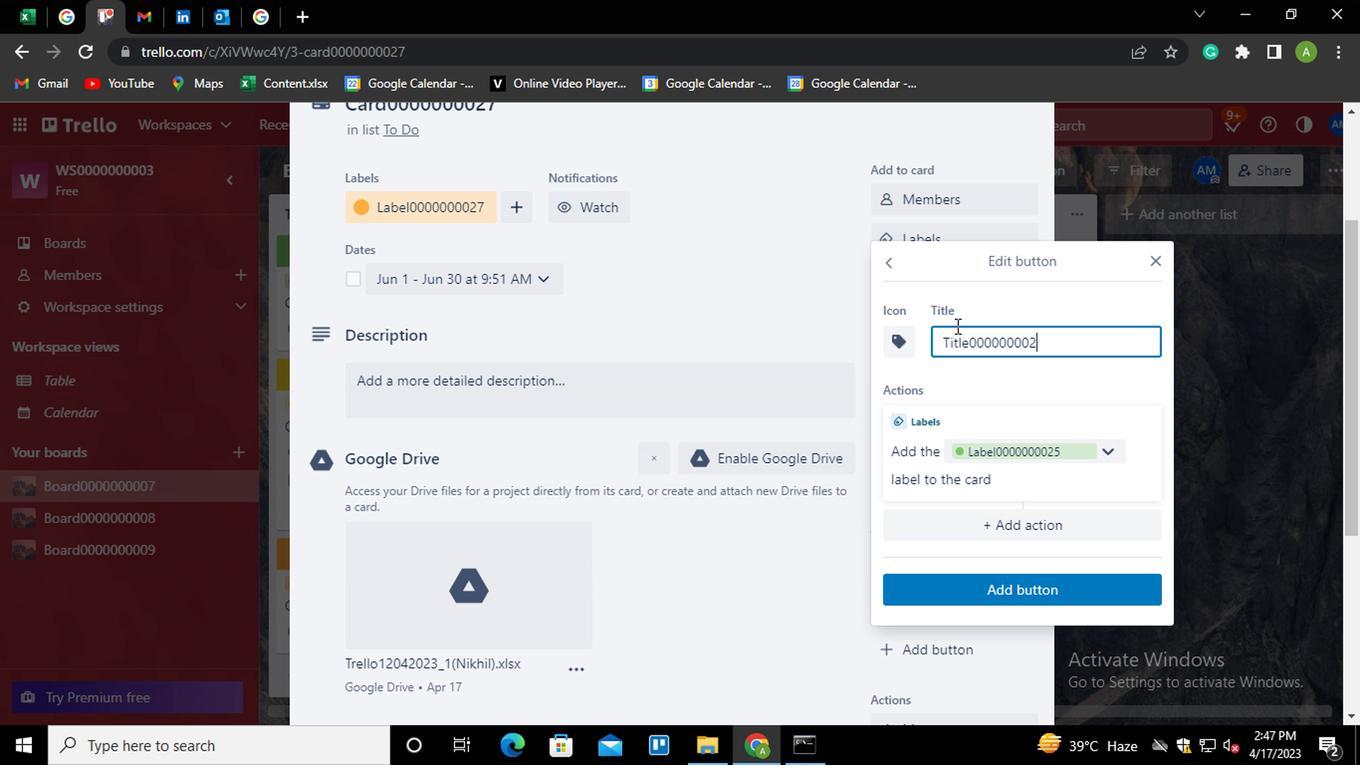 
Action: Mouse moved to (1012, 598)
Screenshot: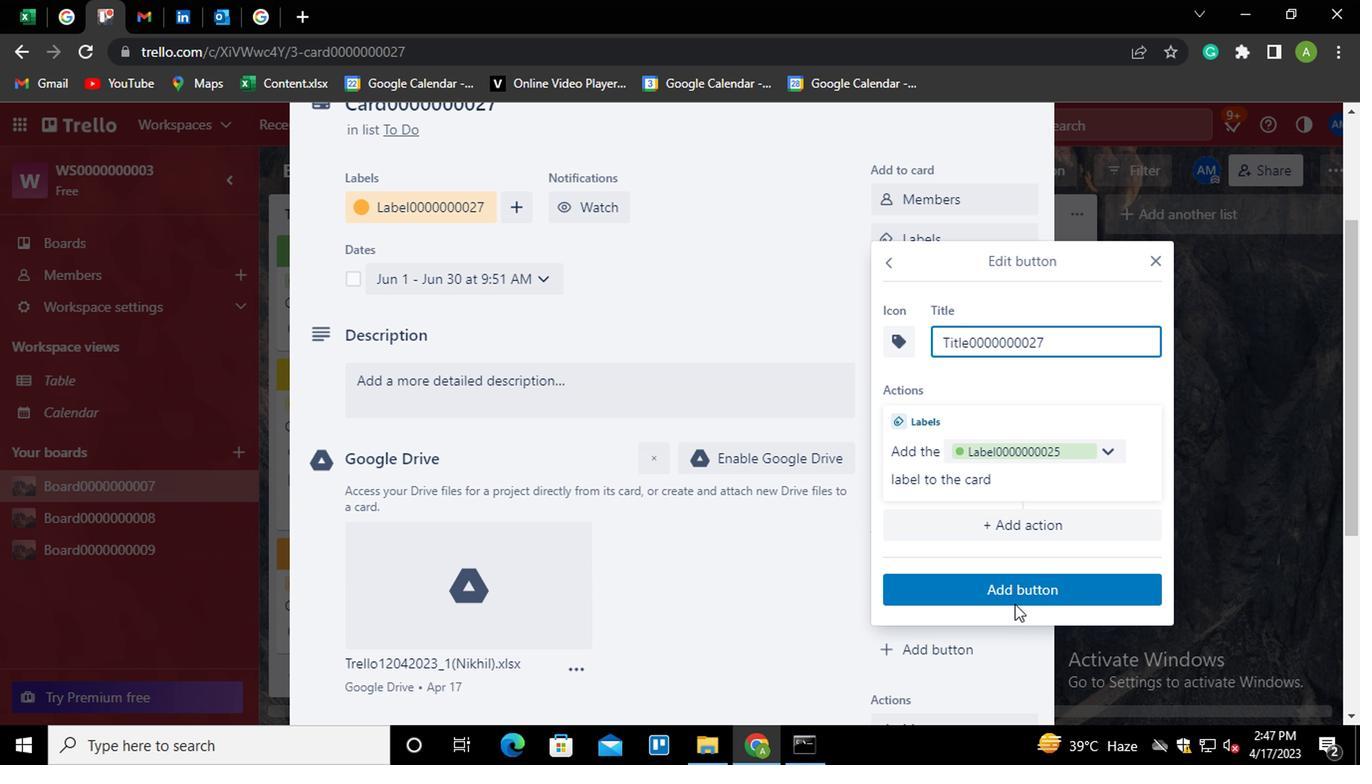
Action: Mouse pressed left at (1012, 598)
Screenshot: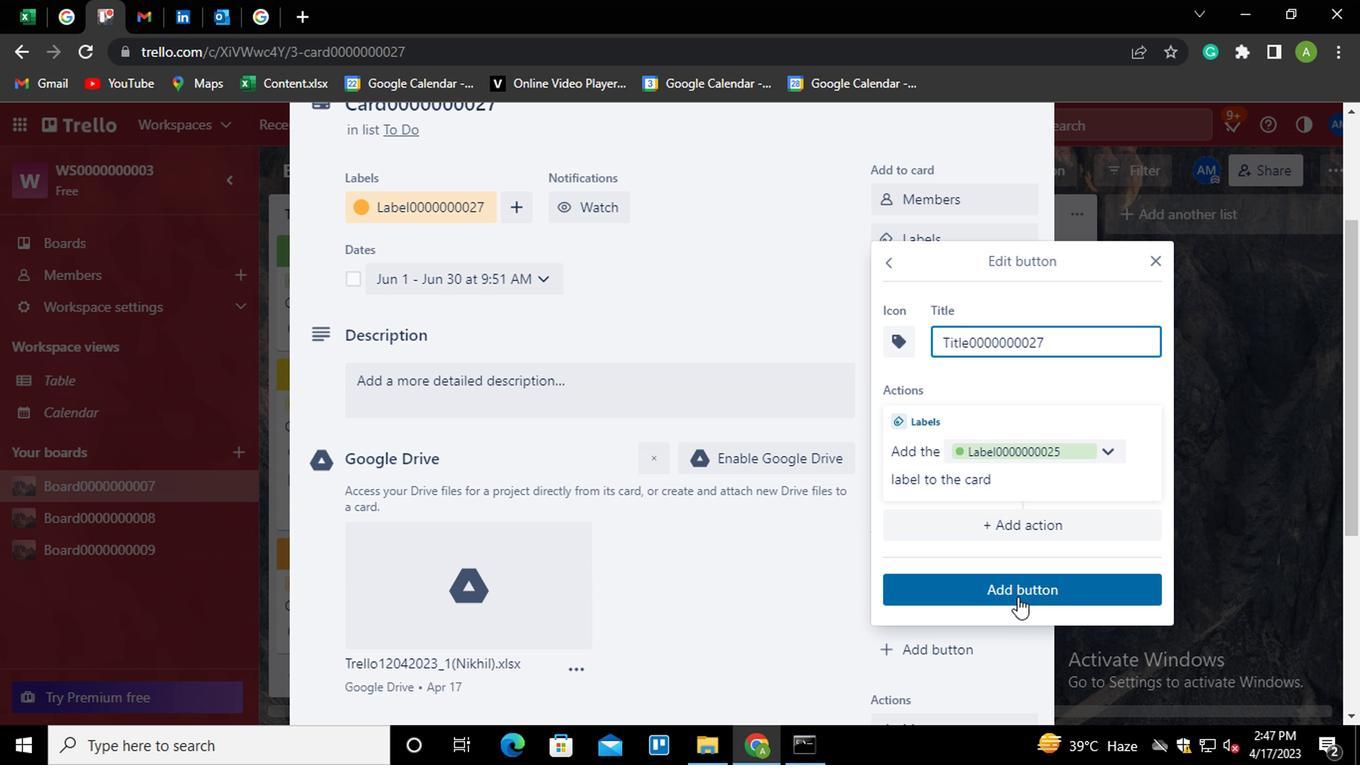 
Action: Mouse moved to (442, 381)
Screenshot: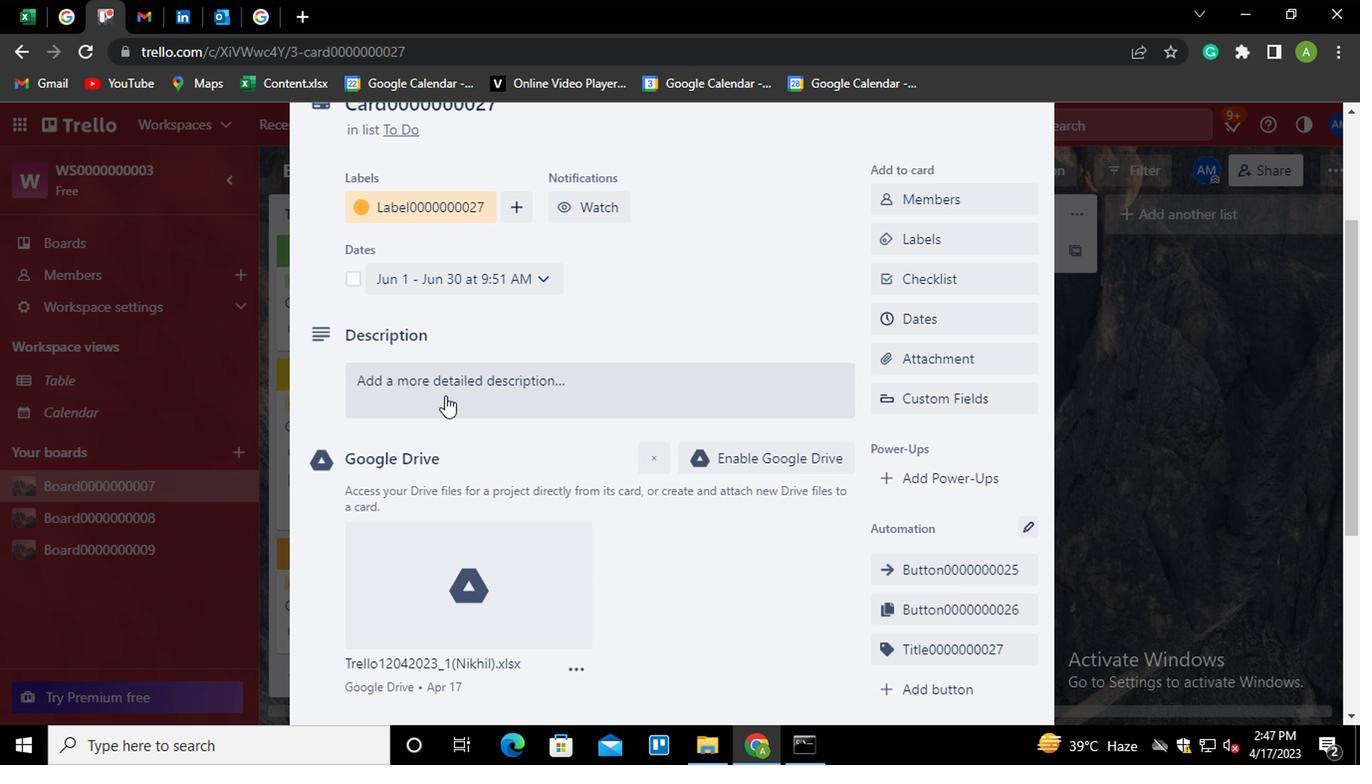
Action: Mouse pressed left at (442, 381)
Screenshot: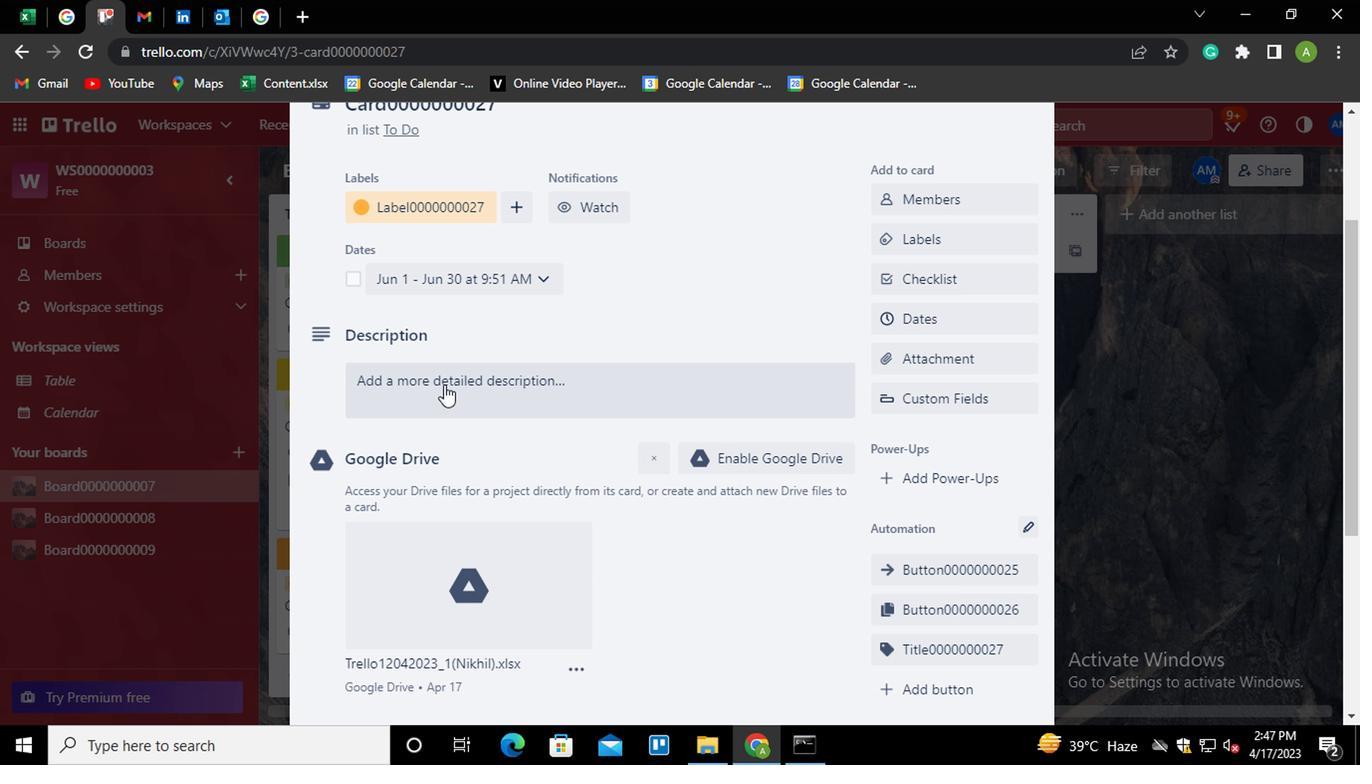 
Action: Key pressed <Key.shift>DS0000000027
Screenshot: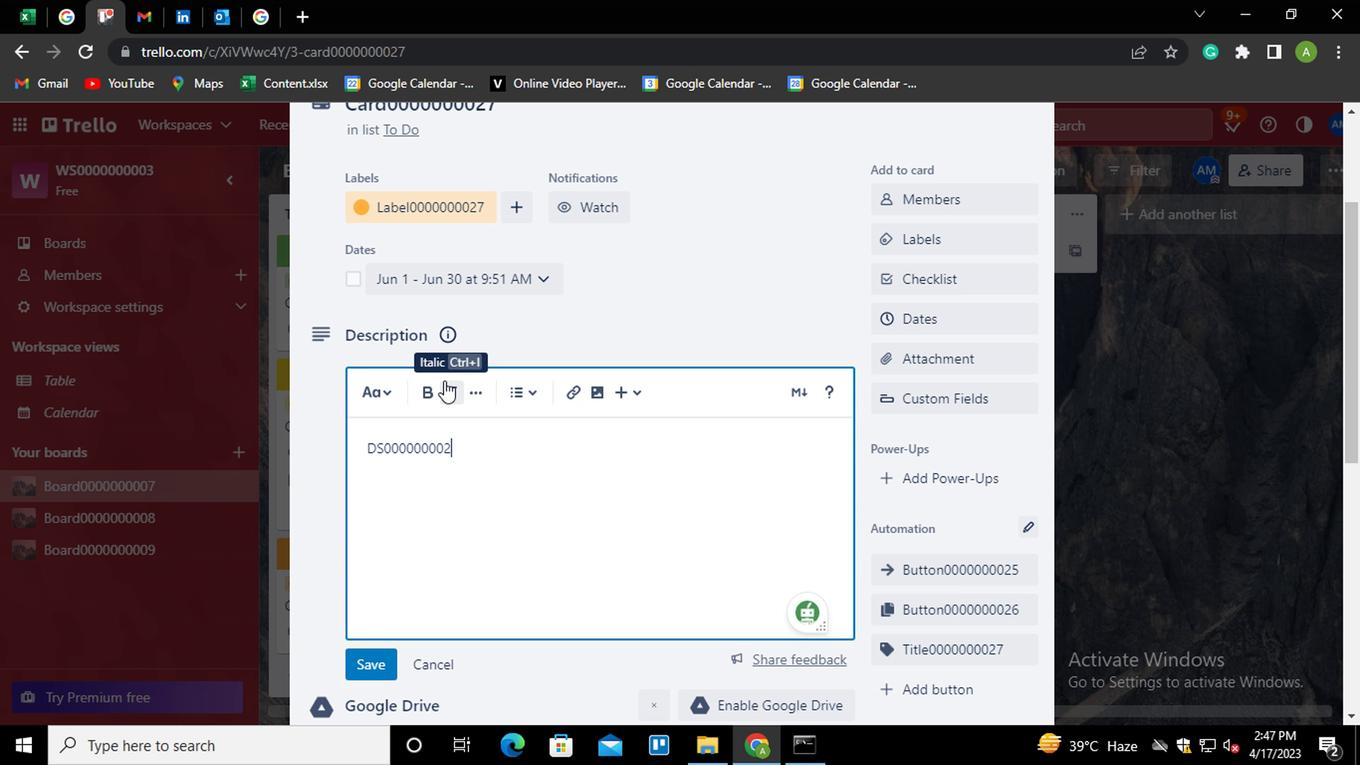 
Action: Mouse moved to (364, 659)
Screenshot: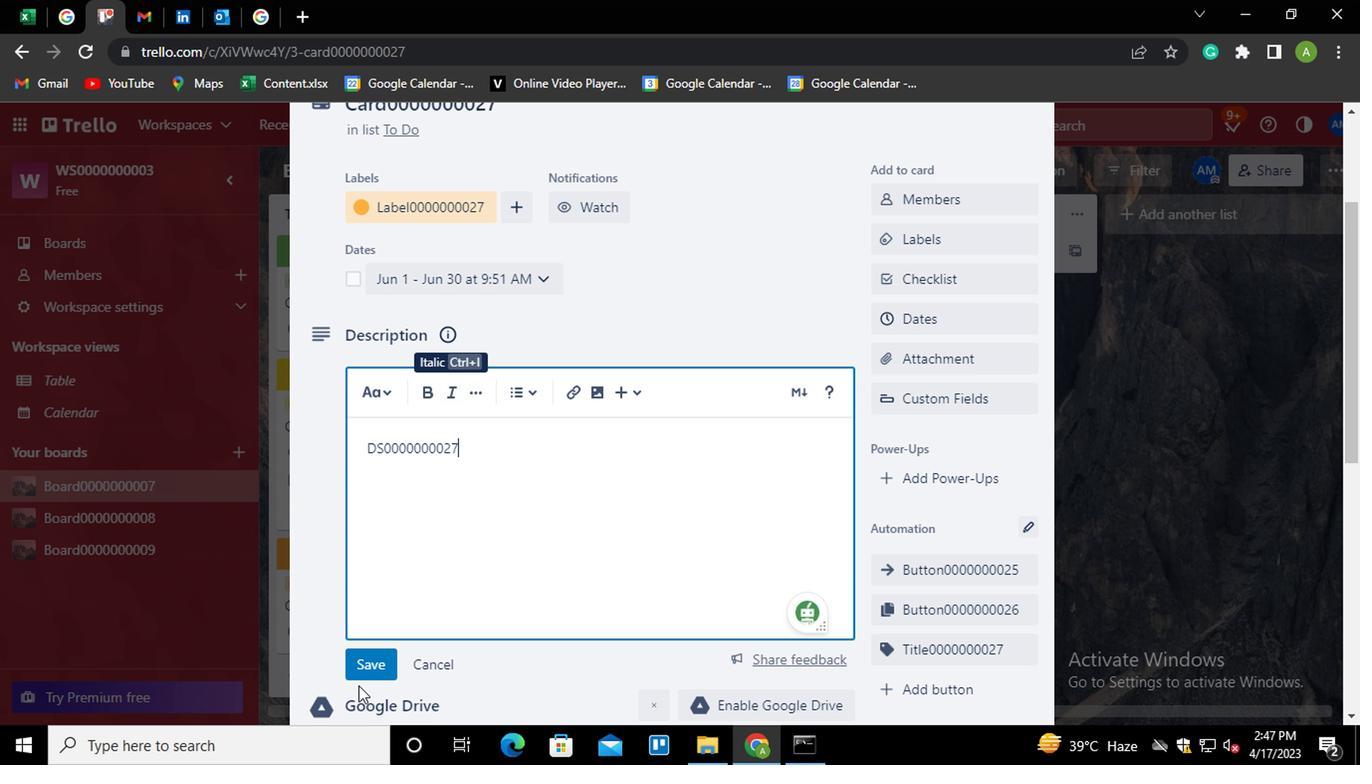 
Action: Mouse pressed left at (364, 659)
Screenshot: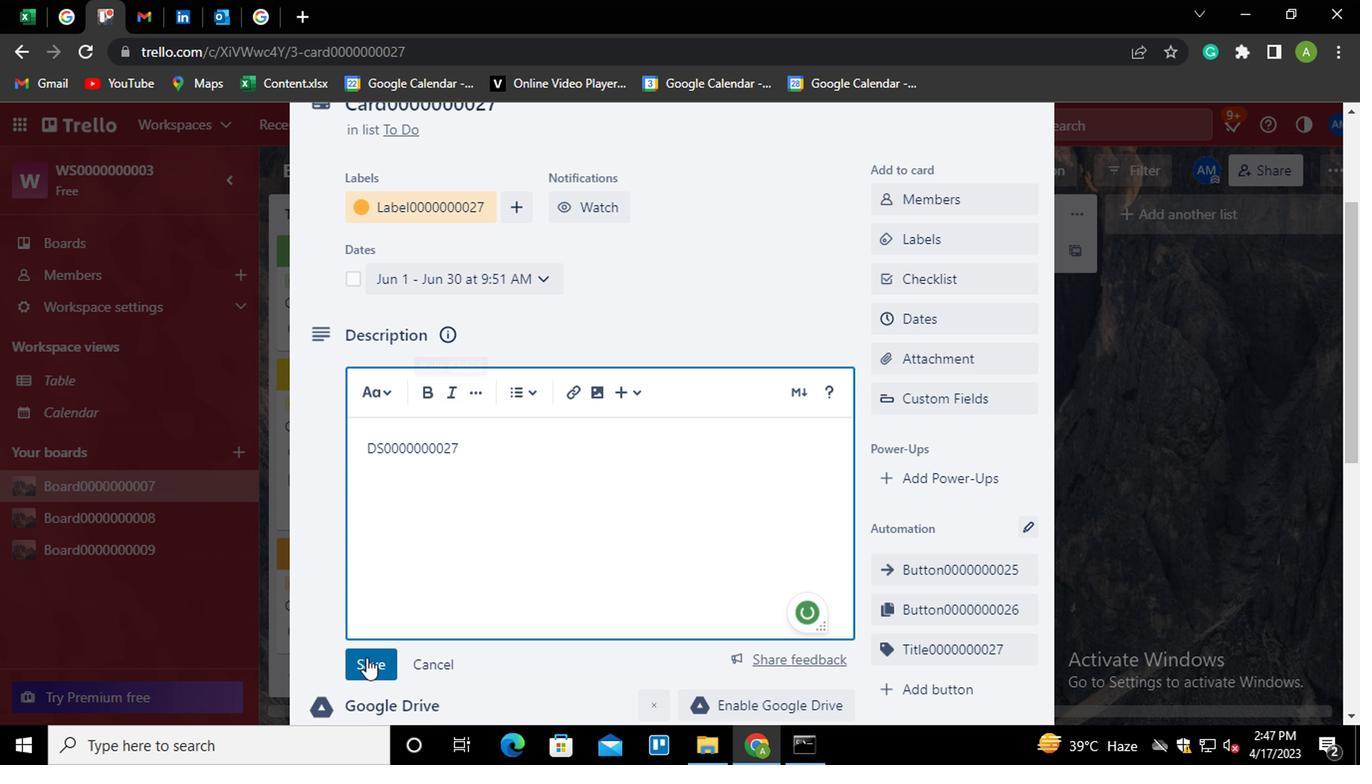 
Action: Mouse moved to (440, 587)
Screenshot: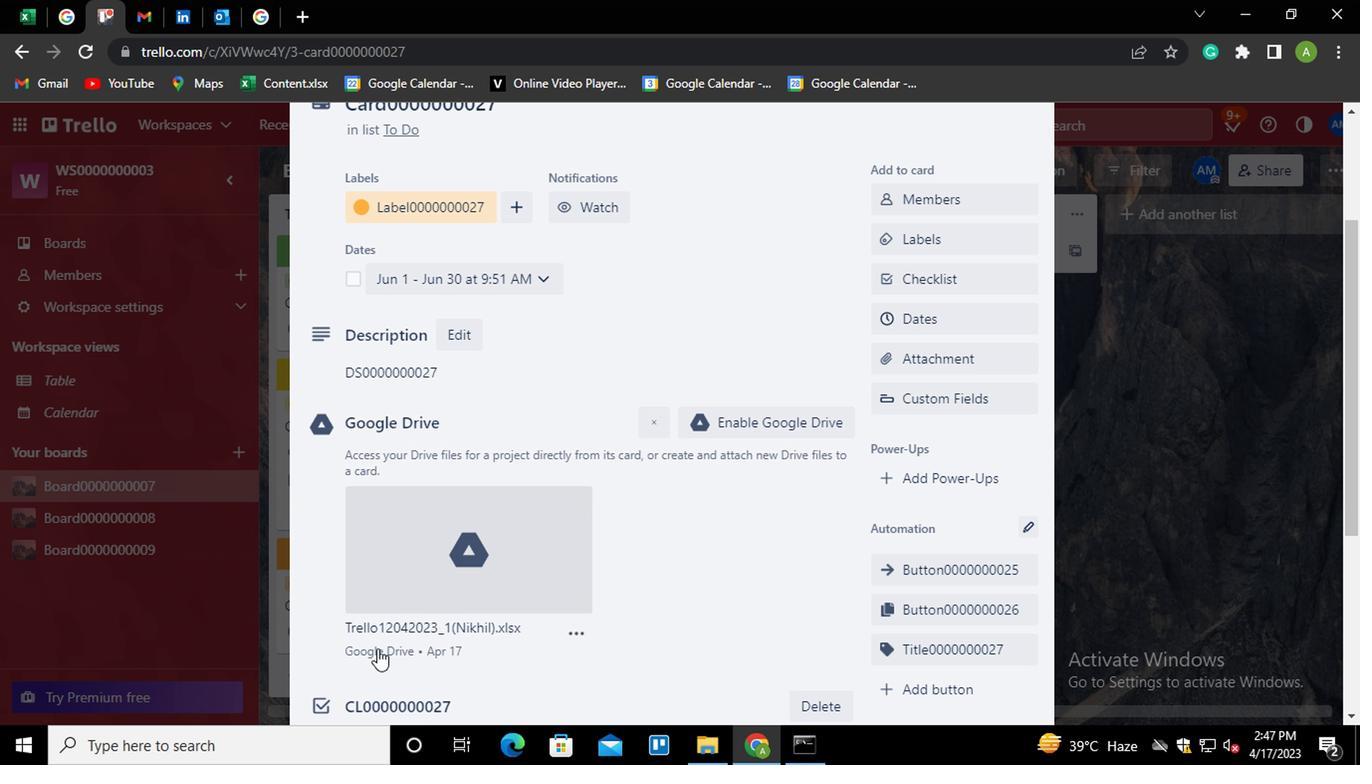 
Action: Mouse scrolled (440, 586) with delta (0, -1)
Screenshot: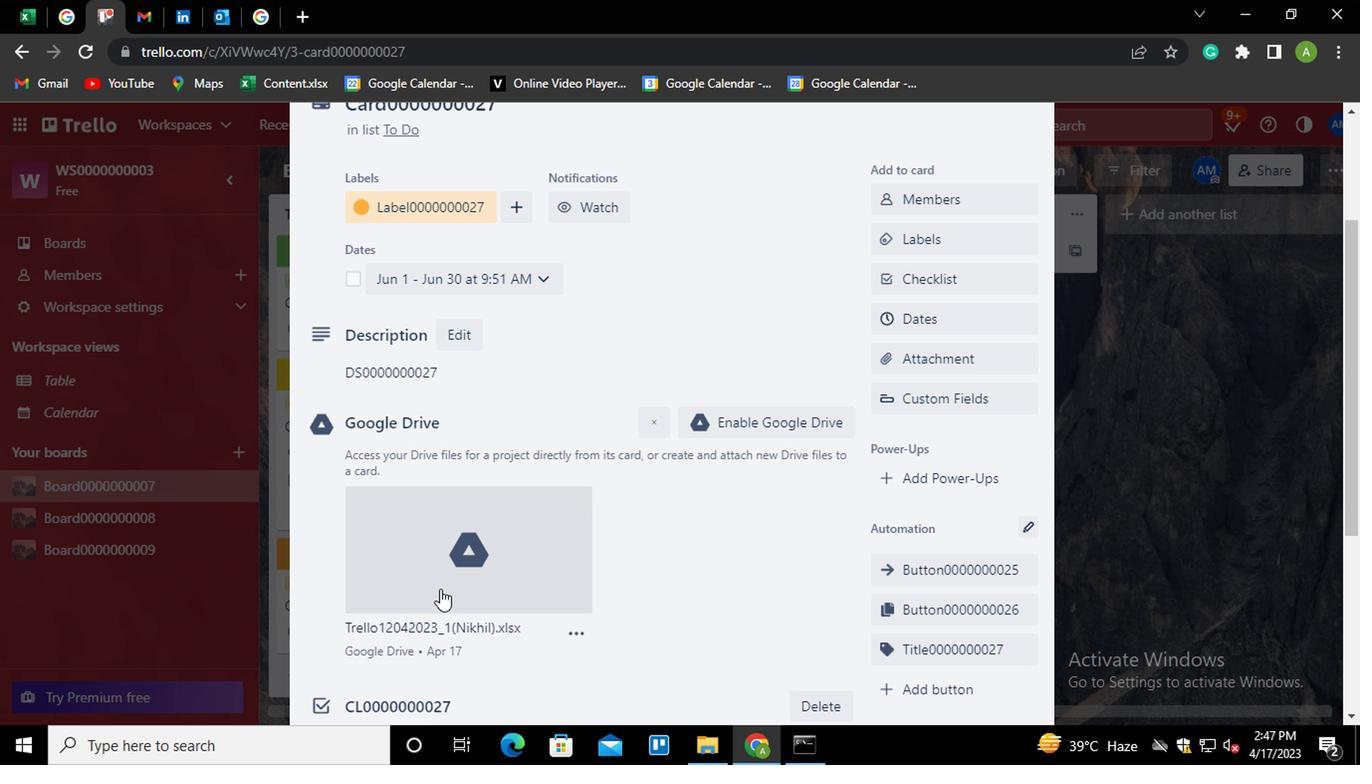 
Action: Mouse scrolled (440, 586) with delta (0, -1)
Screenshot: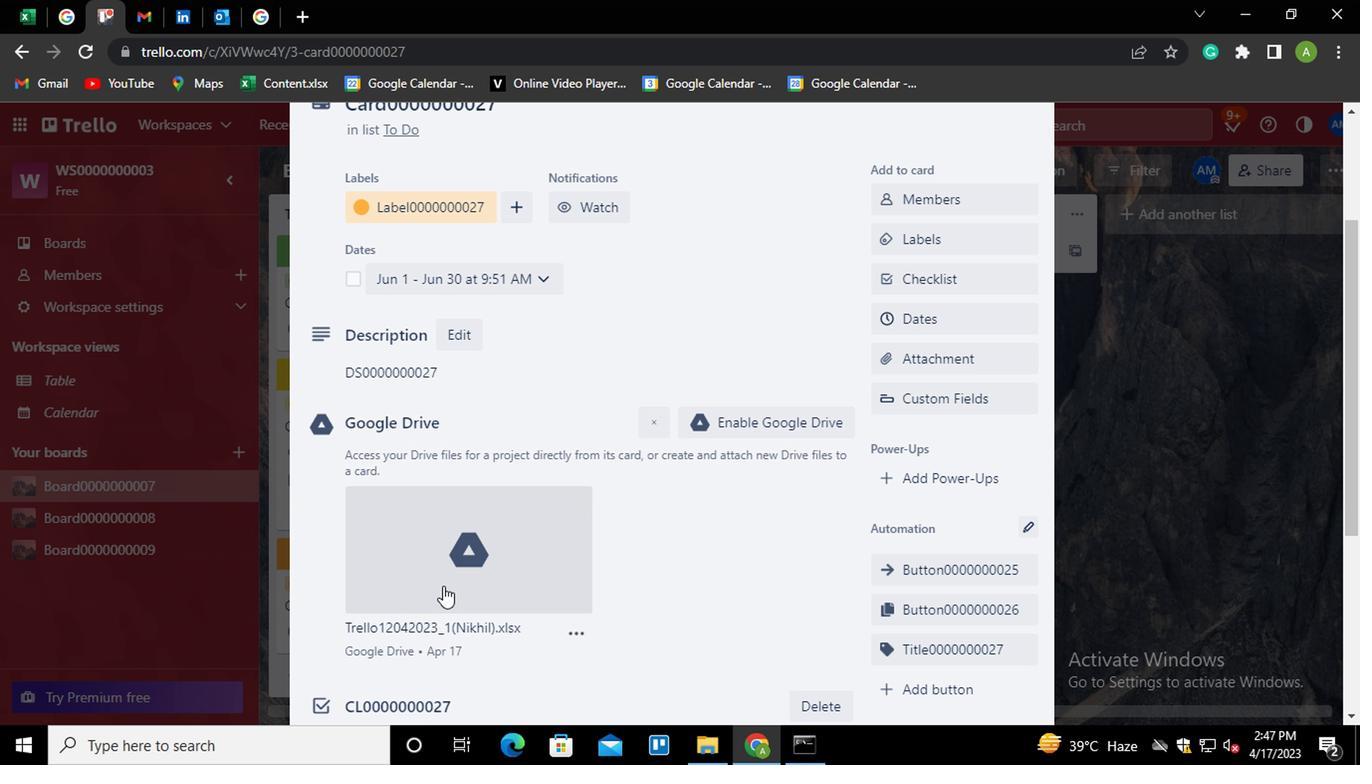 
Action: Mouse moved to (535, 425)
Screenshot: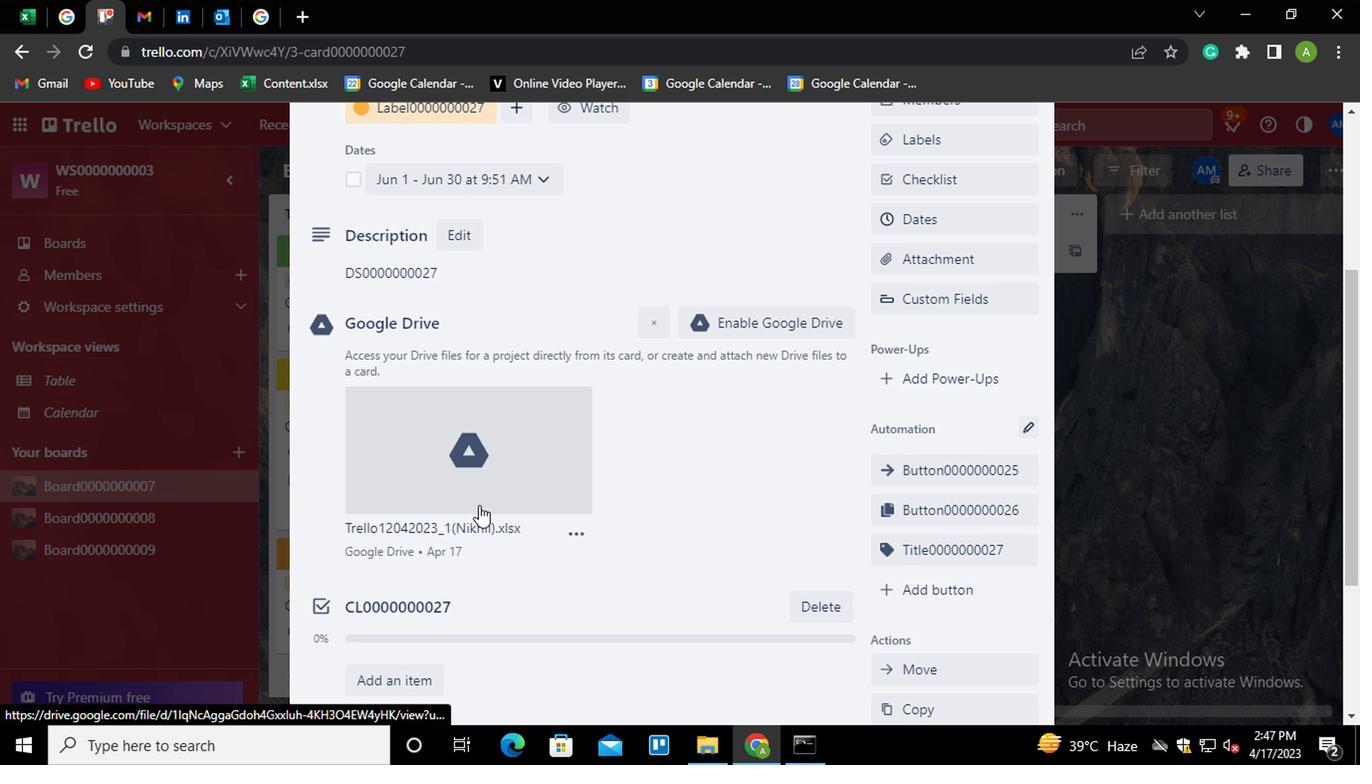 
Action: Mouse scrolled (535, 423) with delta (0, -1)
Screenshot: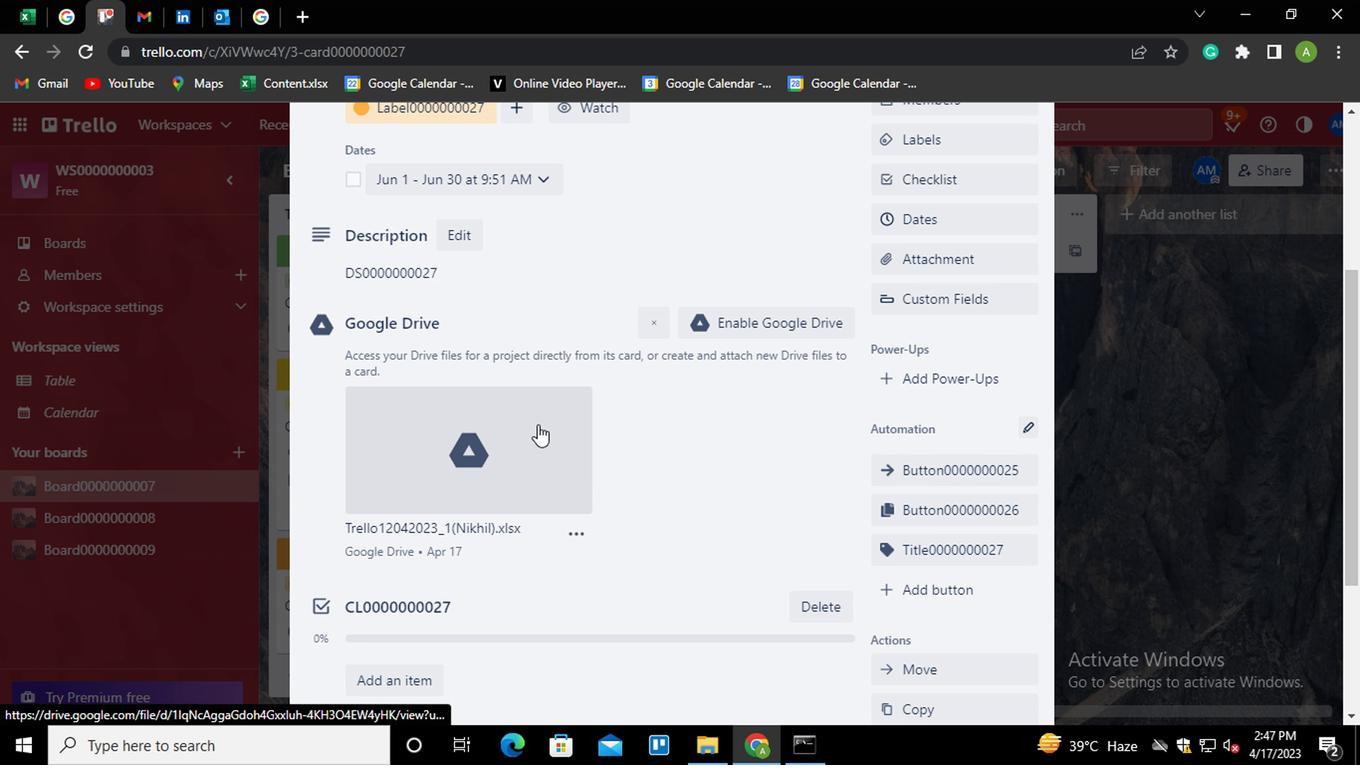 
Action: Mouse scrolled (535, 423) with delta (0, -1)
Screenshot: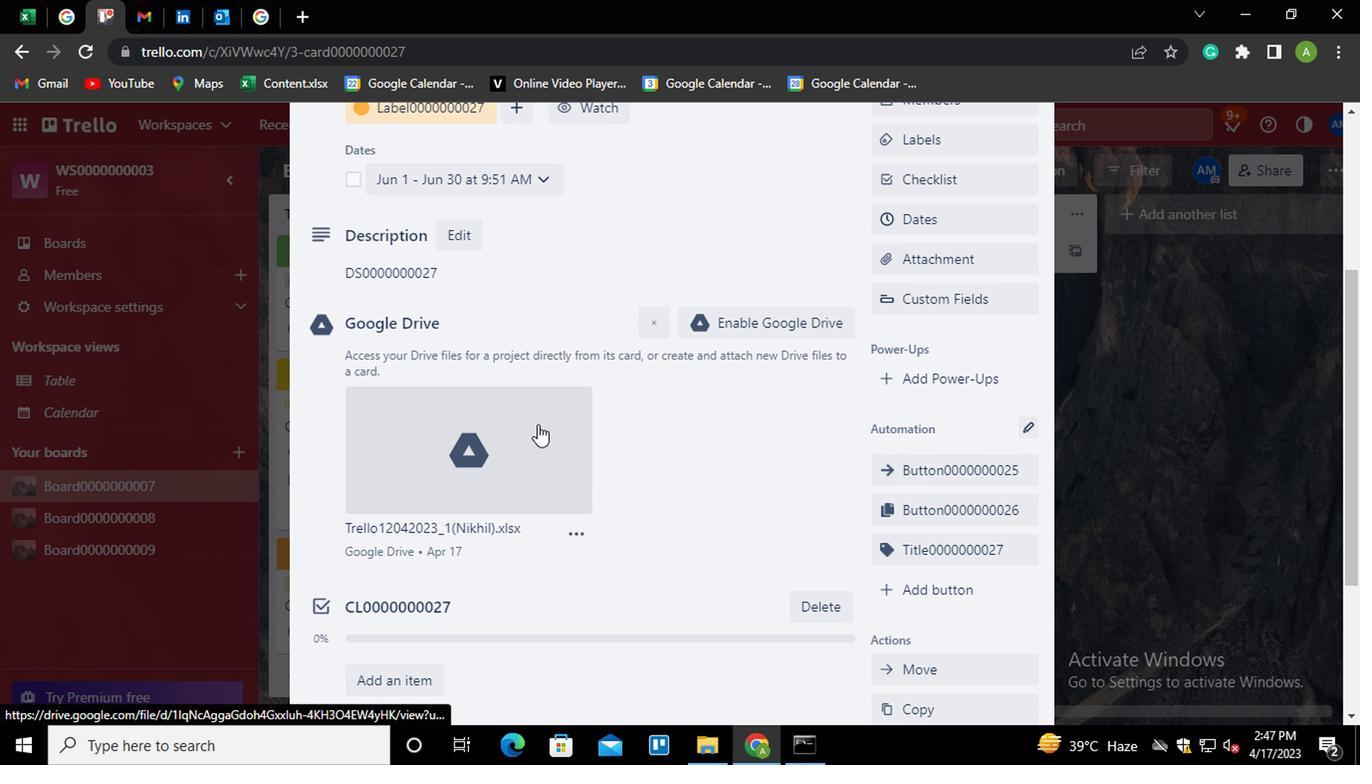 
Action: Mouse moved to (430, 564)
Screenshot: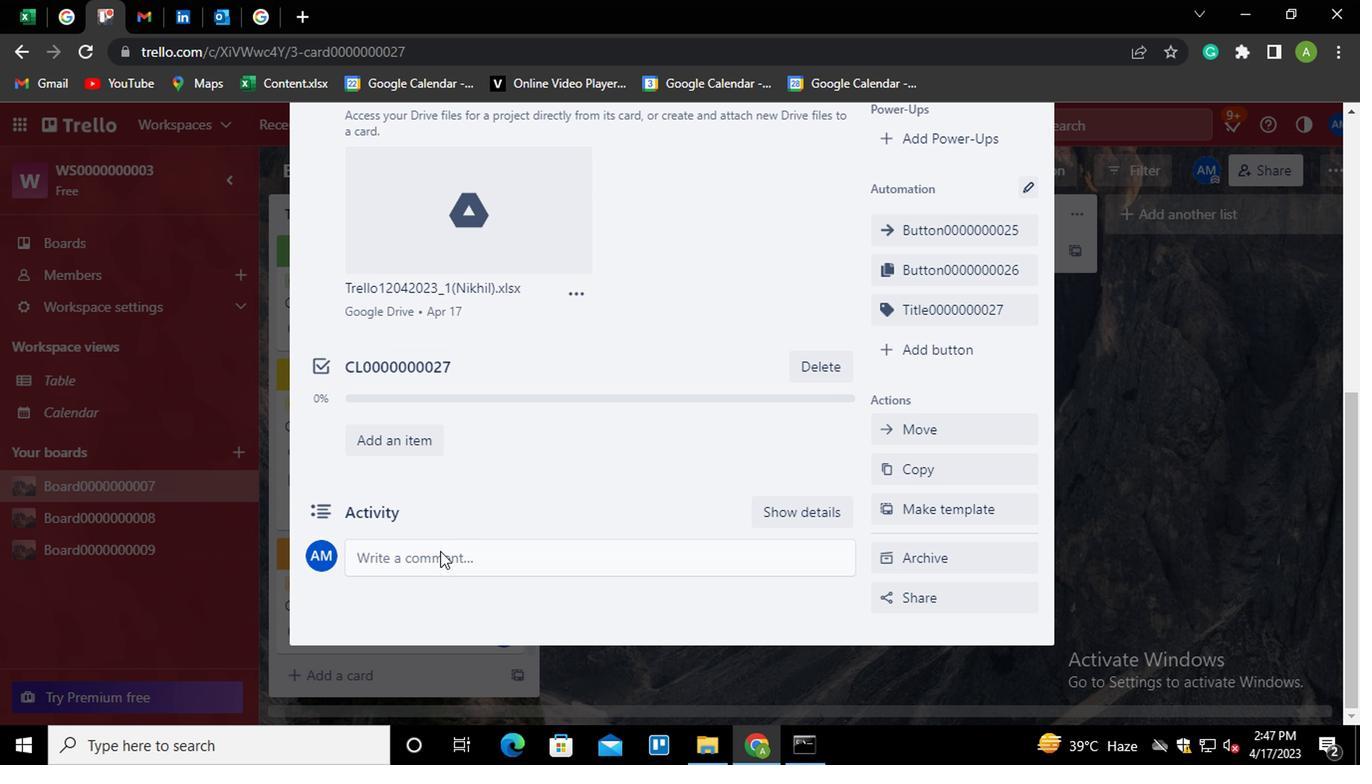 
Action: Mouse pressed left at (430, 564)
Screenshot: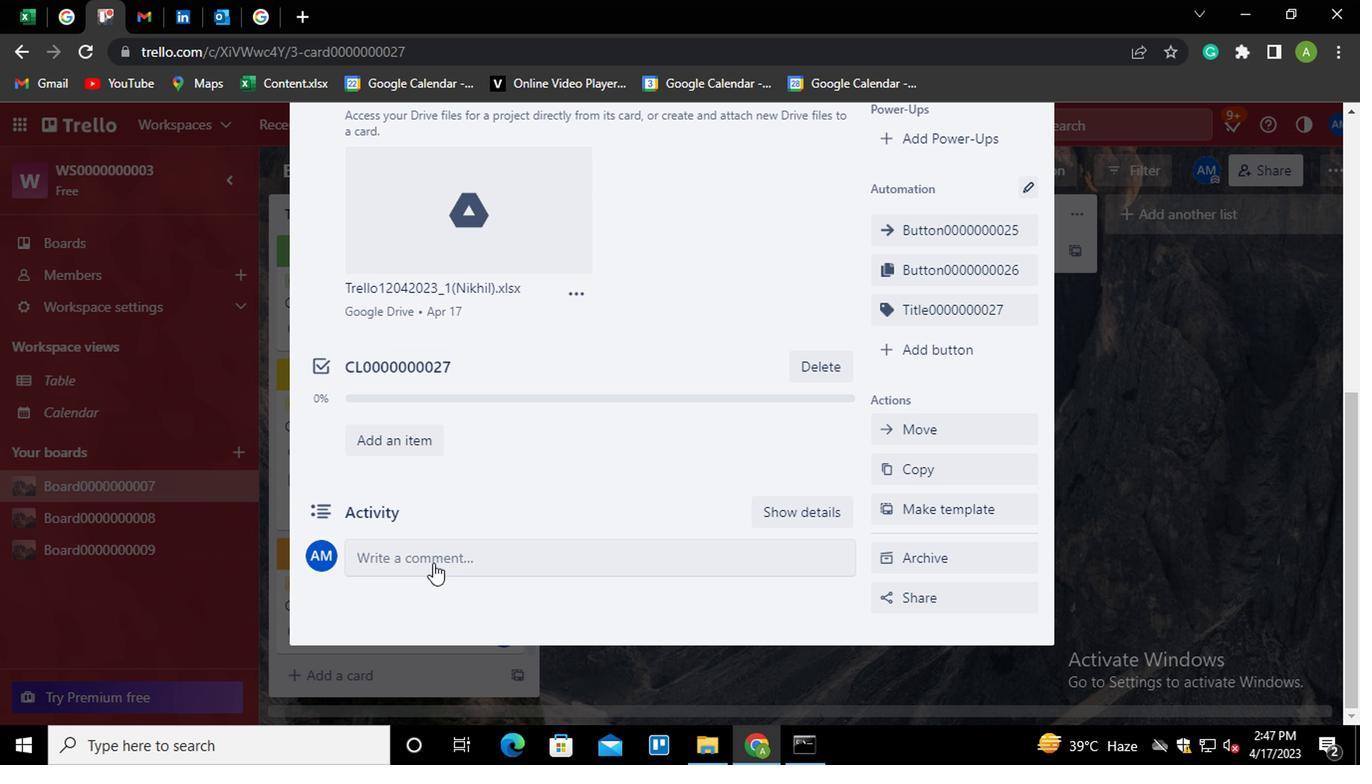 
Action: Key pressed <Key.shift>CM0000000027
Screenshot: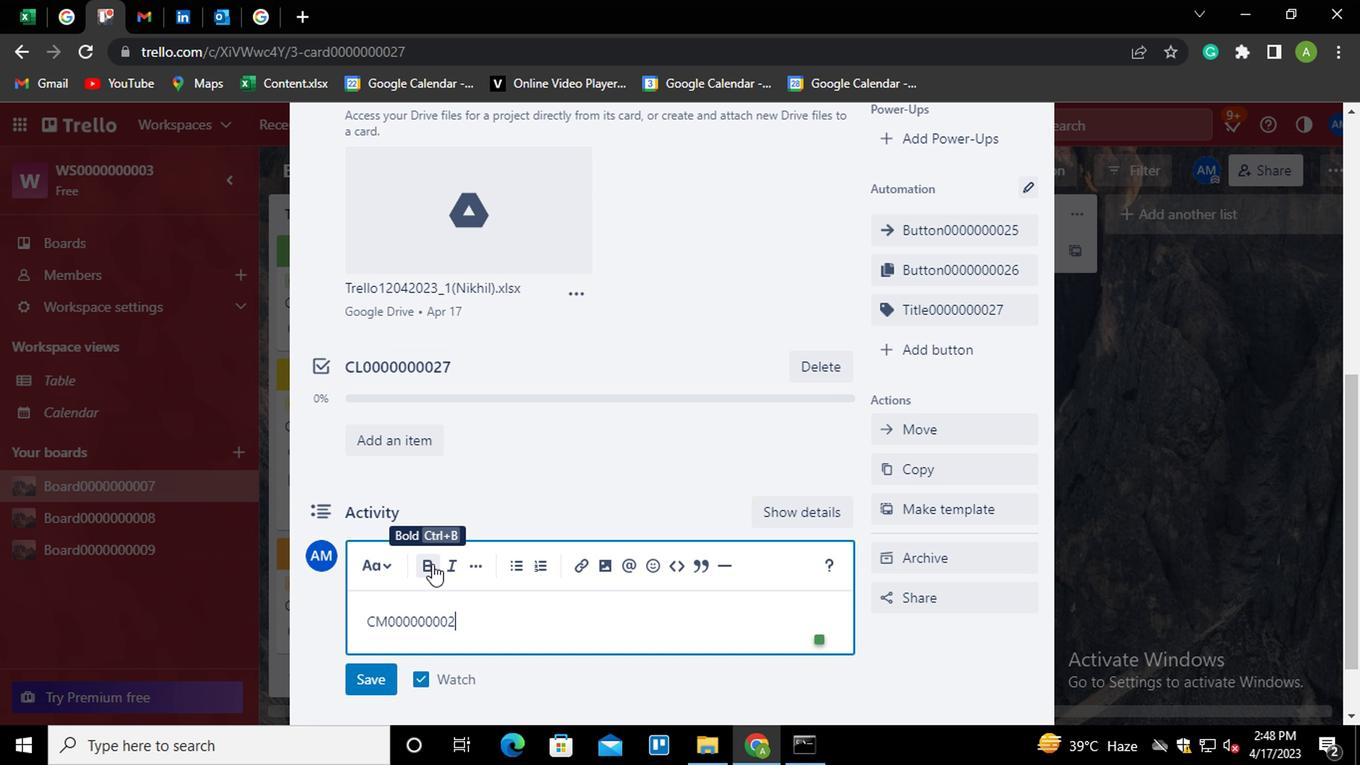 
Action: Mouse moved to (379, 671)
Screenshot: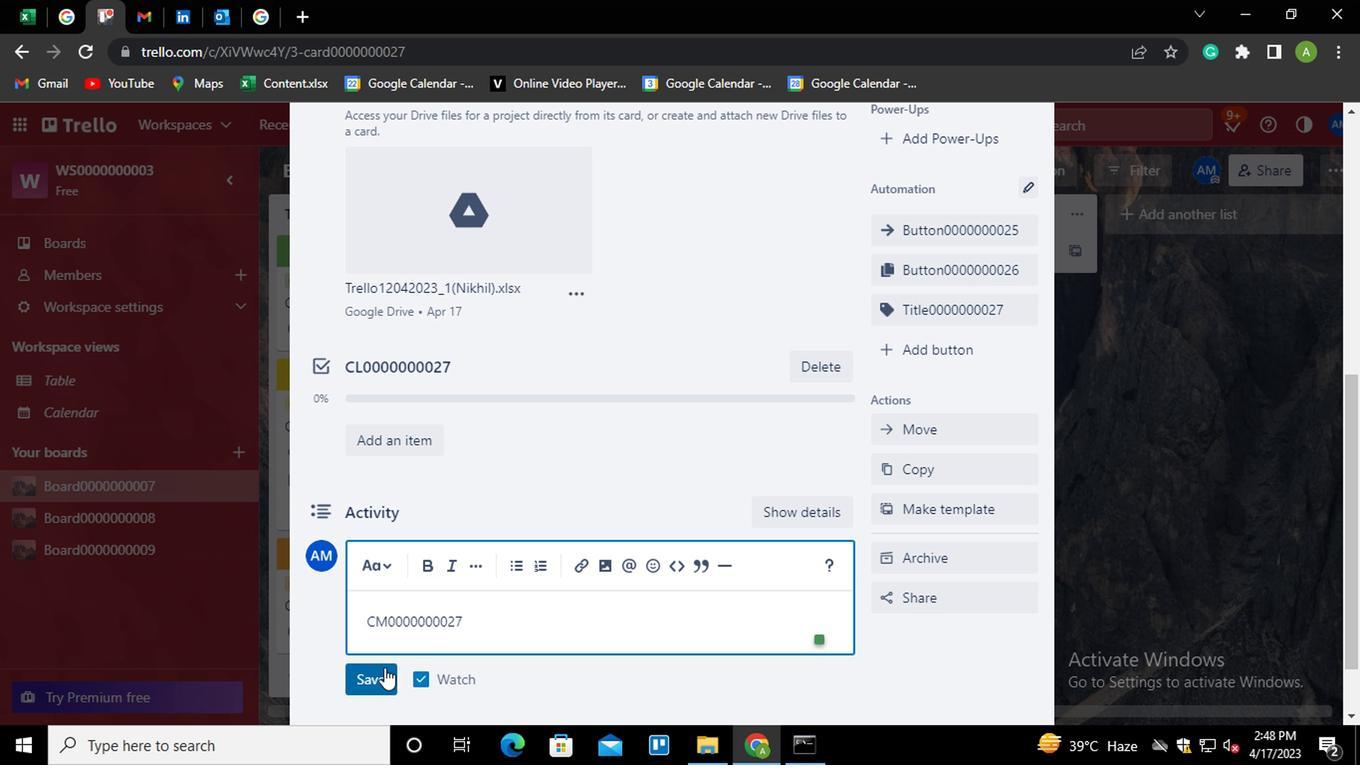 
Action: Mouse pressed left at (379, 671)
Screenshot: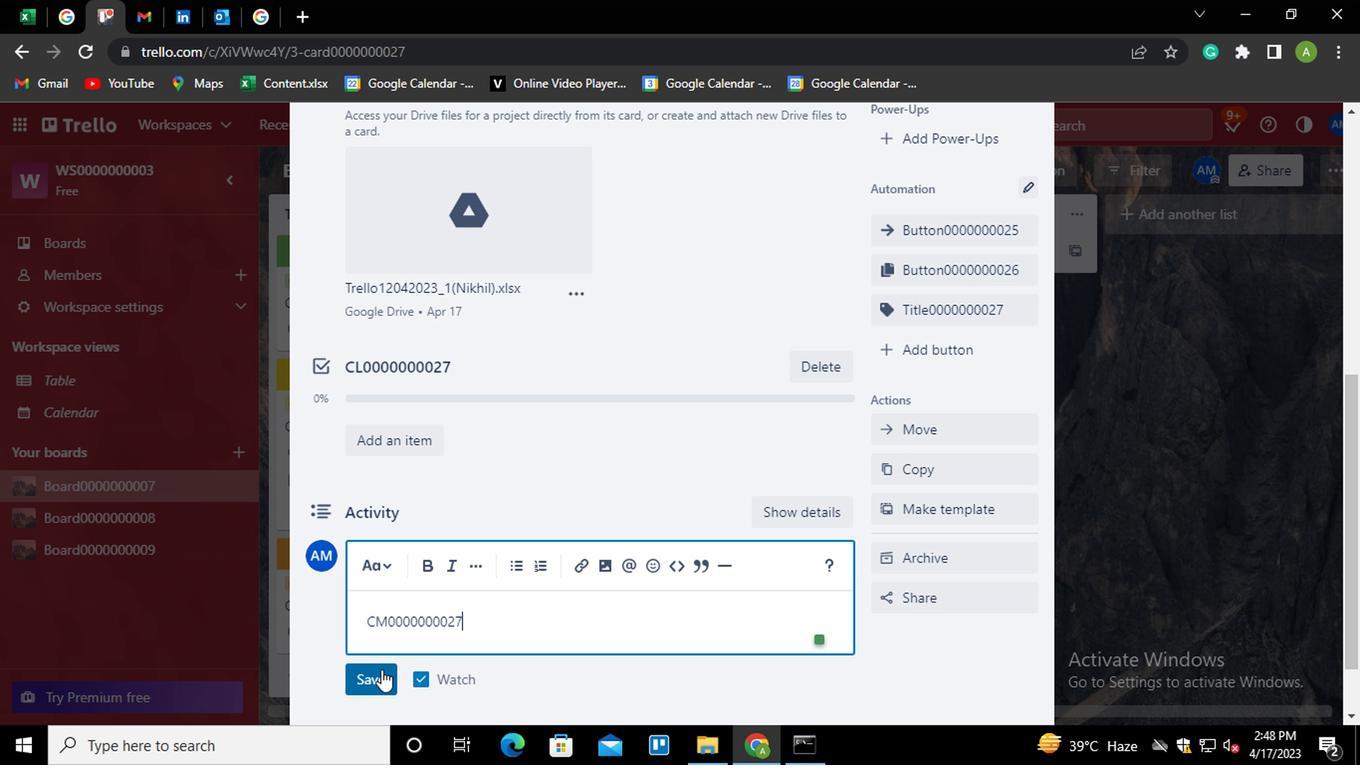 
